 Task: Install shopping and coupon extensions for finding deals and discounts.
Action: Mouse moved to (1382, 37)
Screenshot: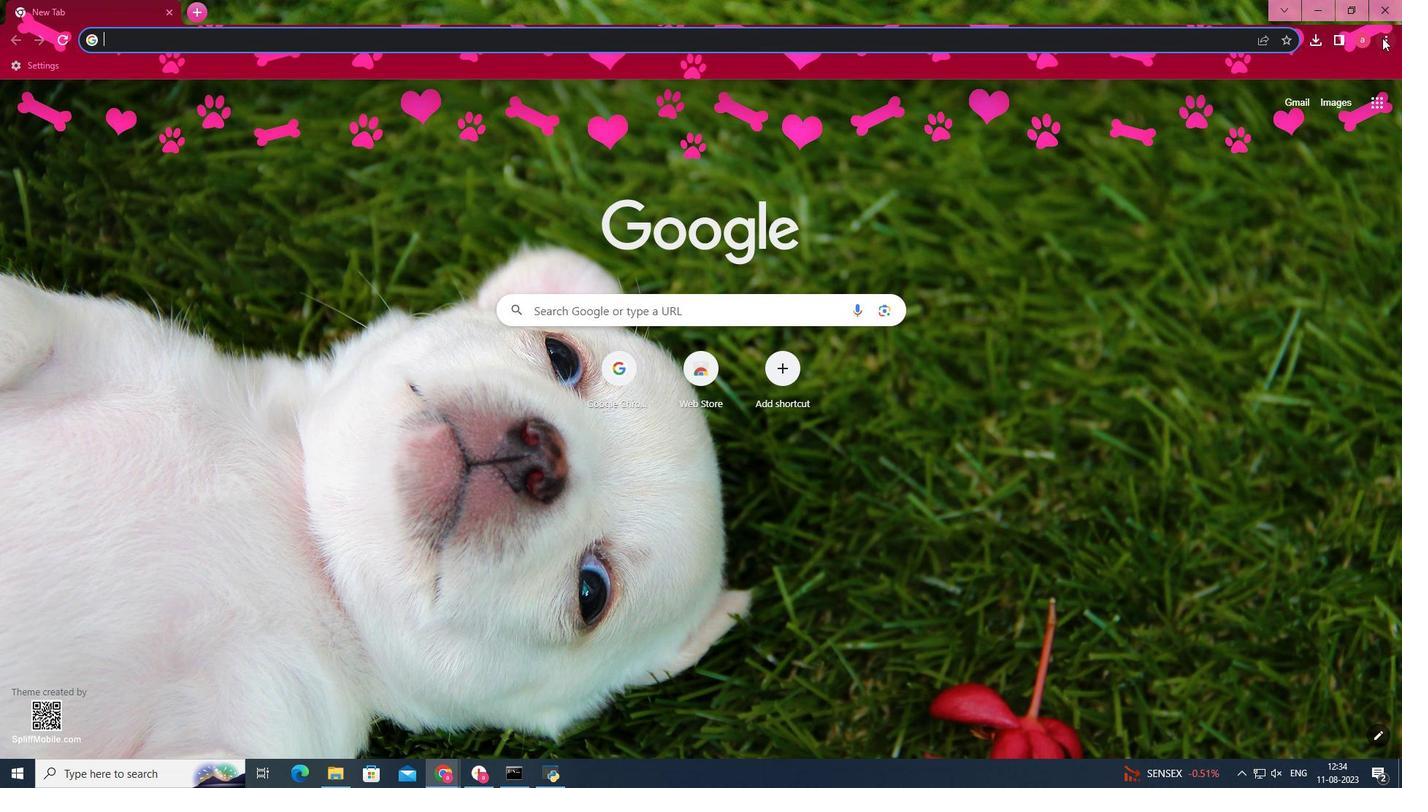 
Action: Mouse pressed left at (1382, 37)
Screenshot: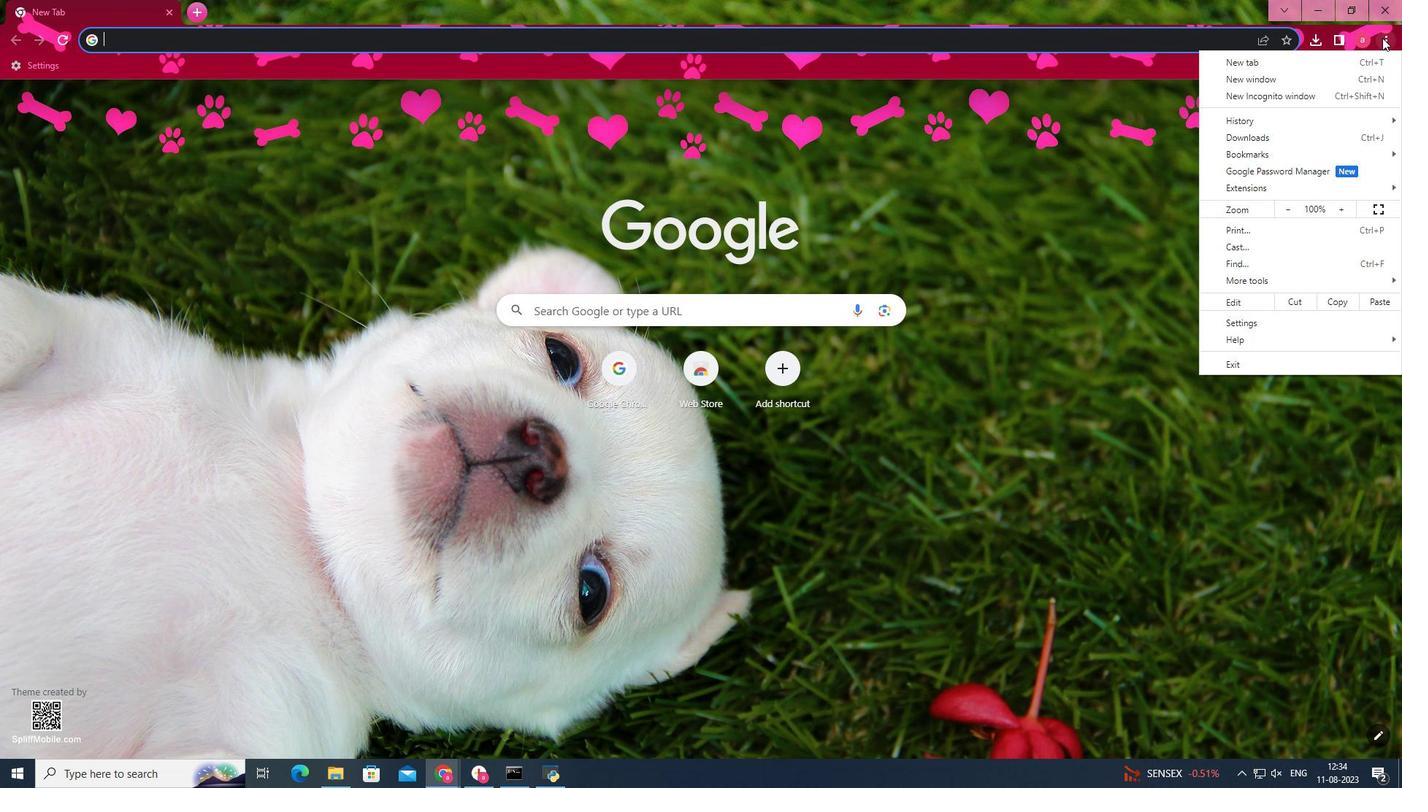 
Action: Mouse moved to (1243, 326)
Screenshot: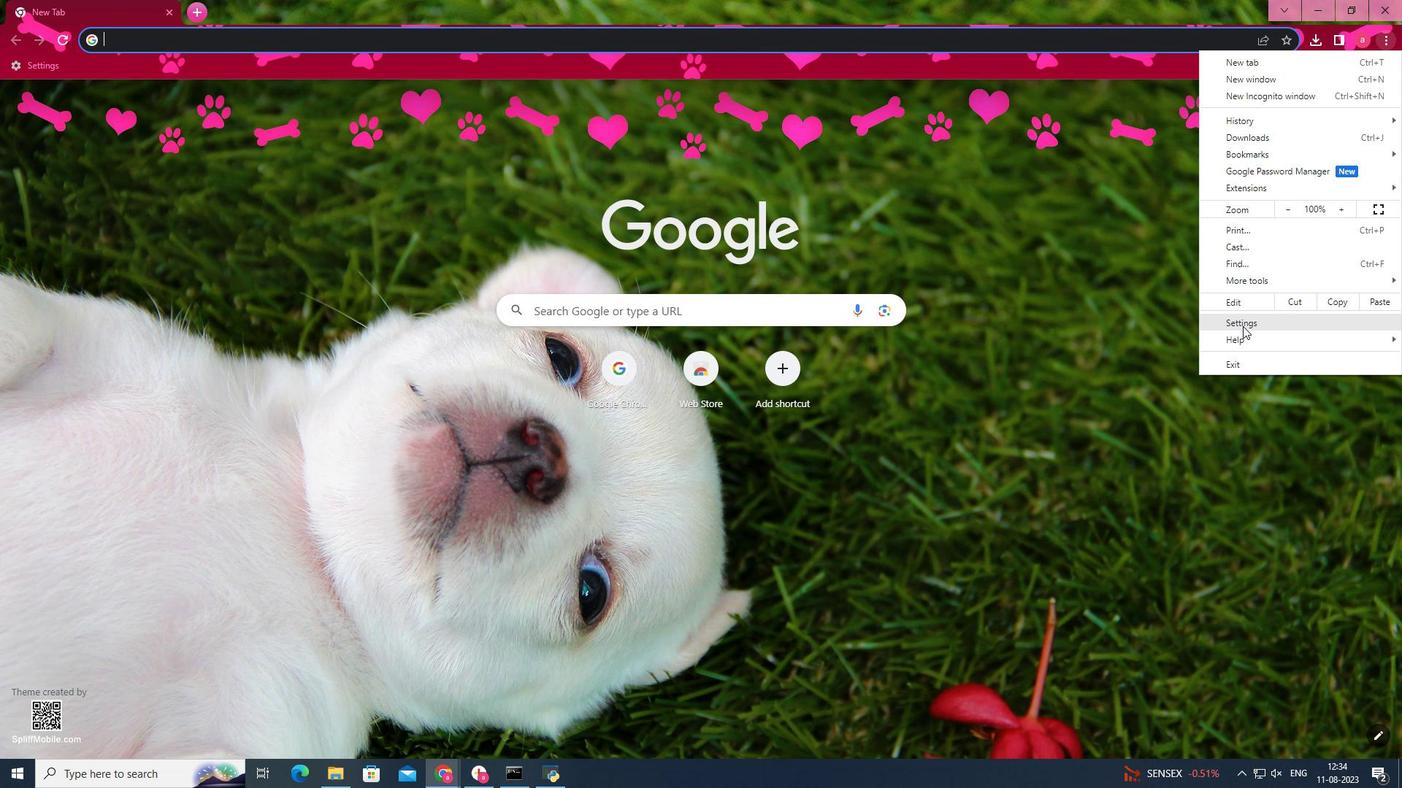 
Action: Mouse pressed left at (1243, 326)
Screenshot: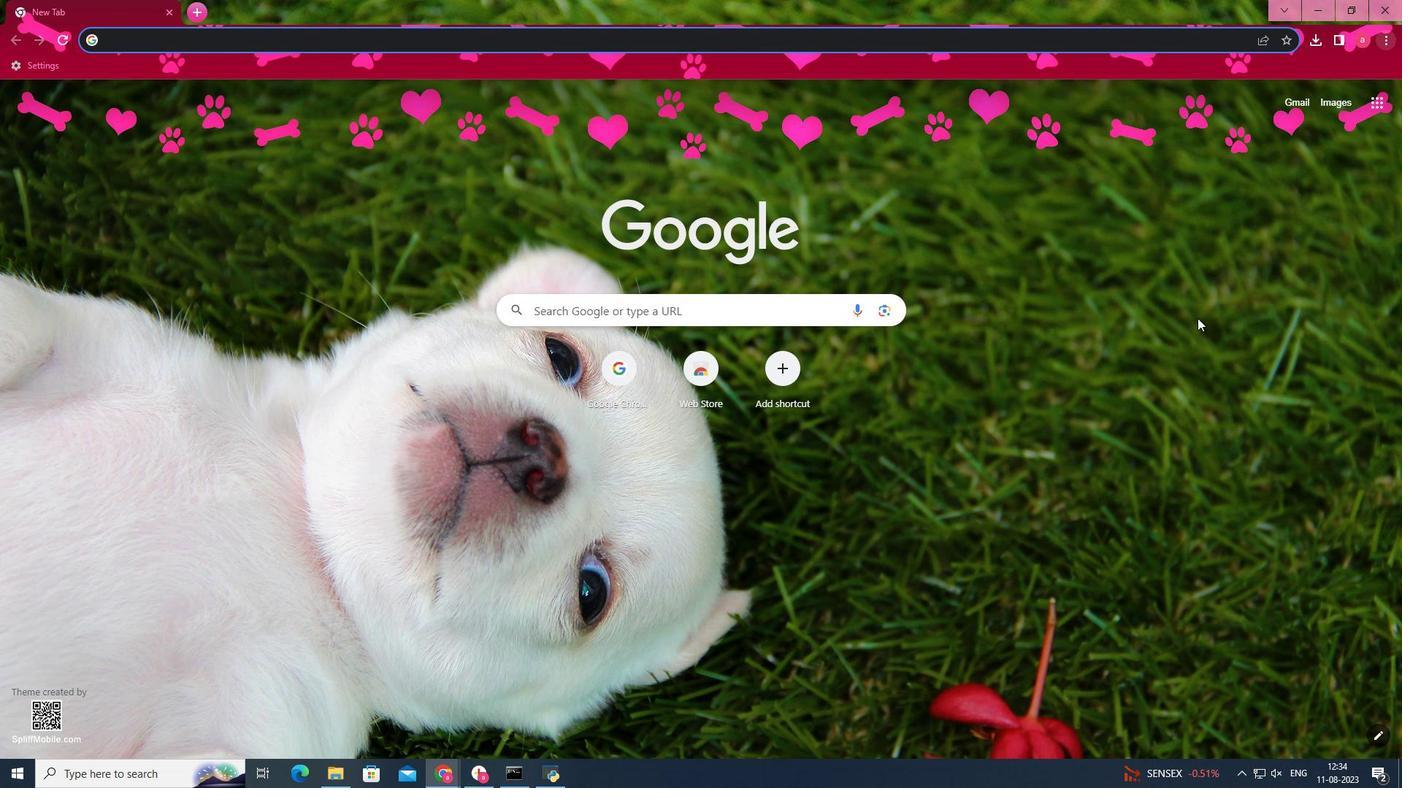 
Action: Mouse moved to (65, 525)
Screenshot: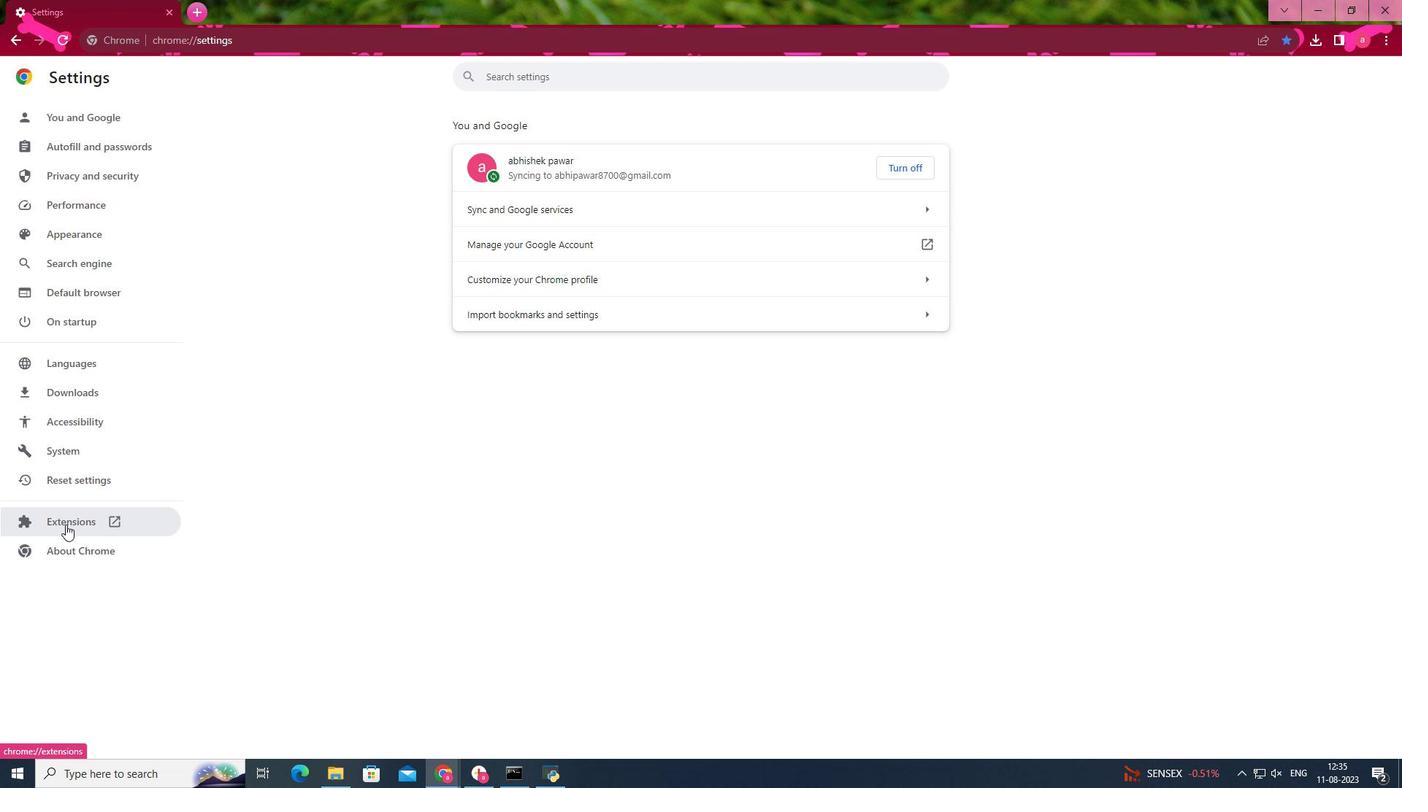 
Action: Mouse pressed left at (65, 525)
Screenshot: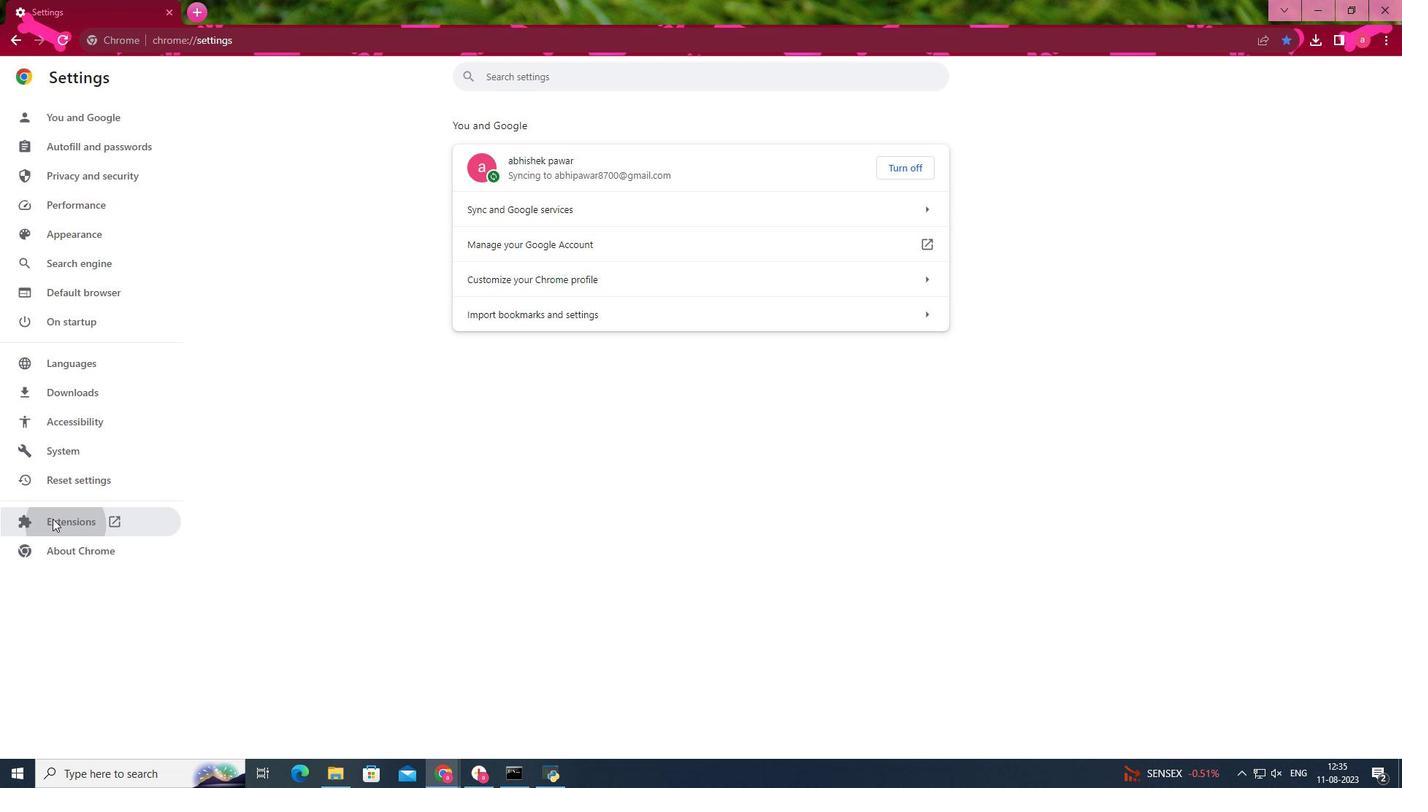 
Action: Mouse moved to (35, 79)
Screenshot: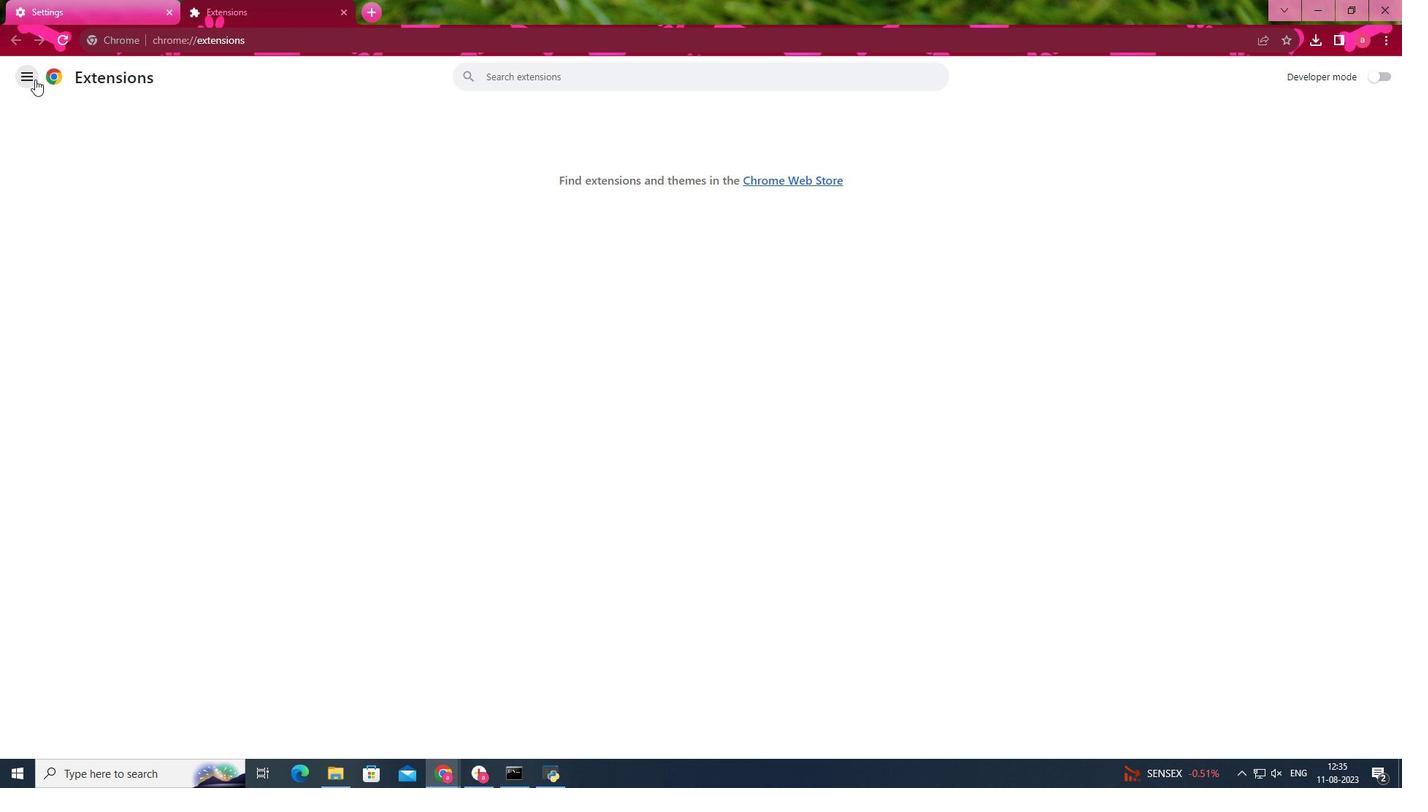 
Action: Mouse pressed left at (35, 79)
Screenshot: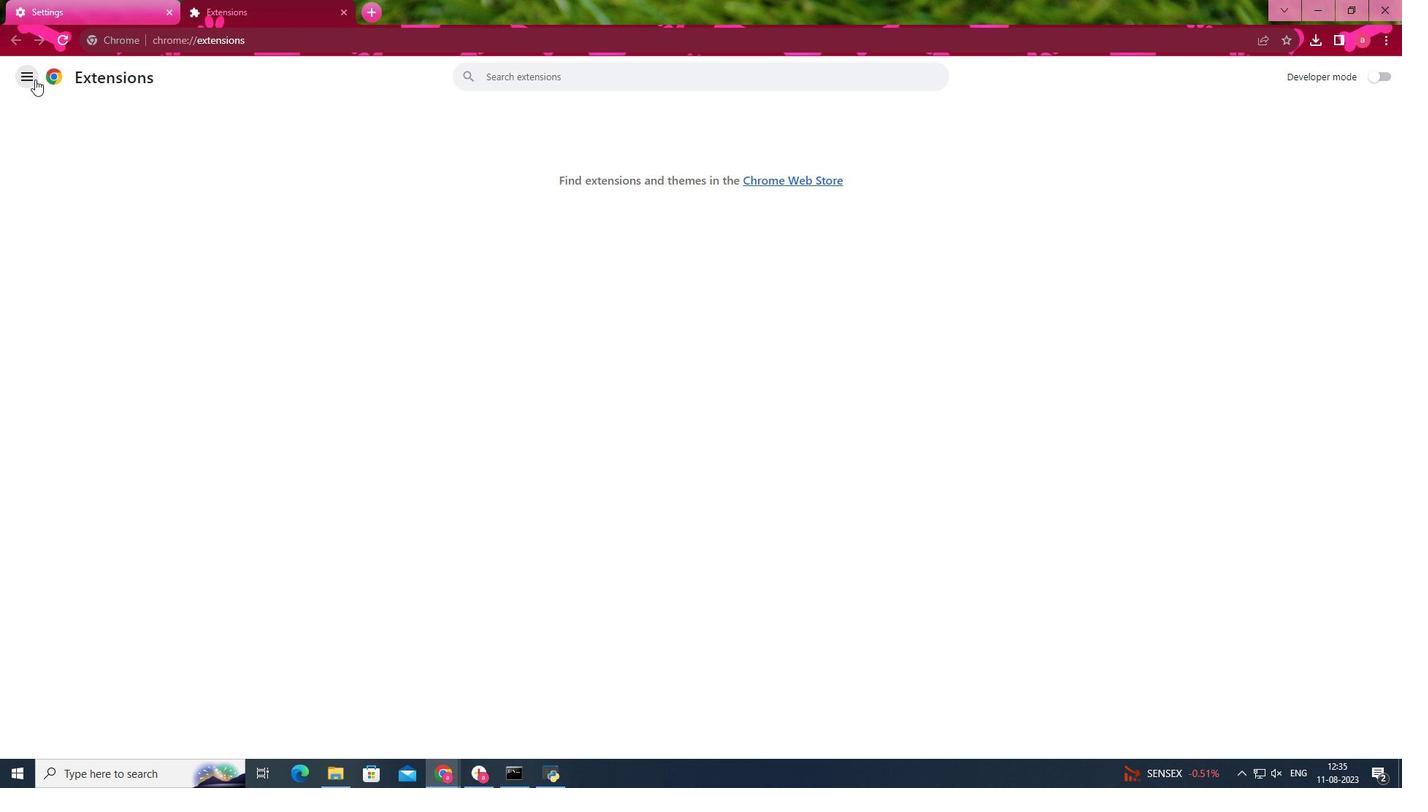 
Action: Mouse moved to (95, 744)
Screenshot: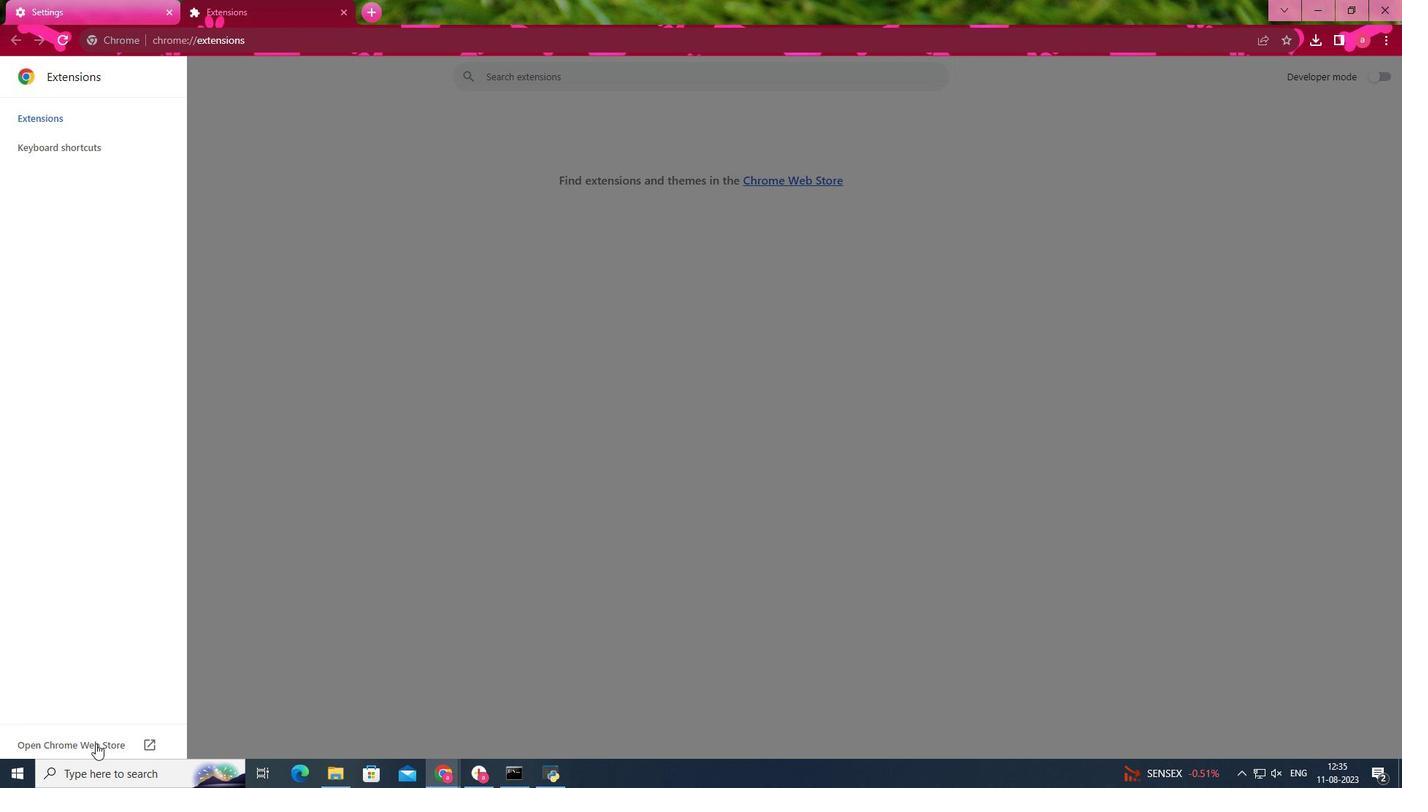 
Action: Mouse pressed left at (95, 744)
Screenshot: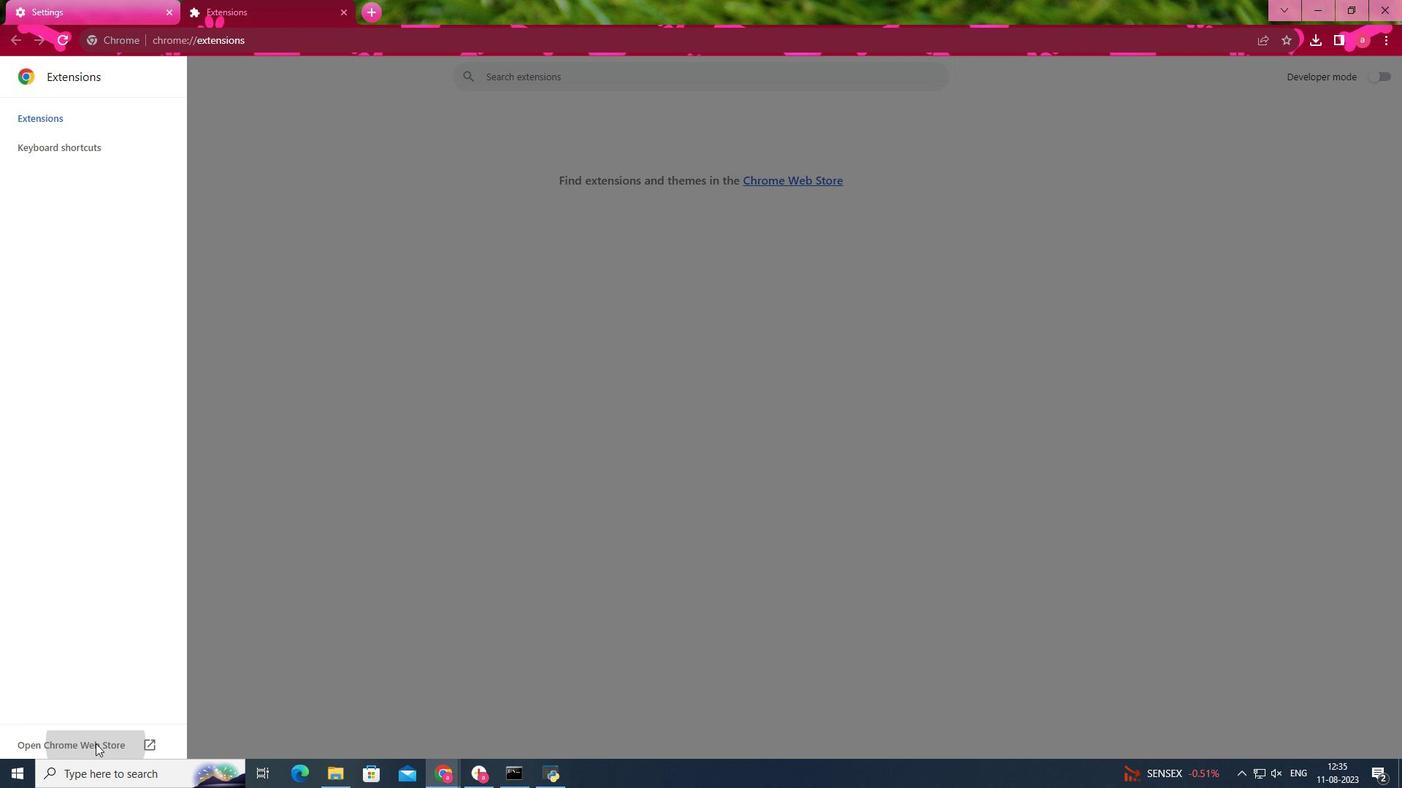 
Action: Mouse moved to (308, 126)
Screenshot: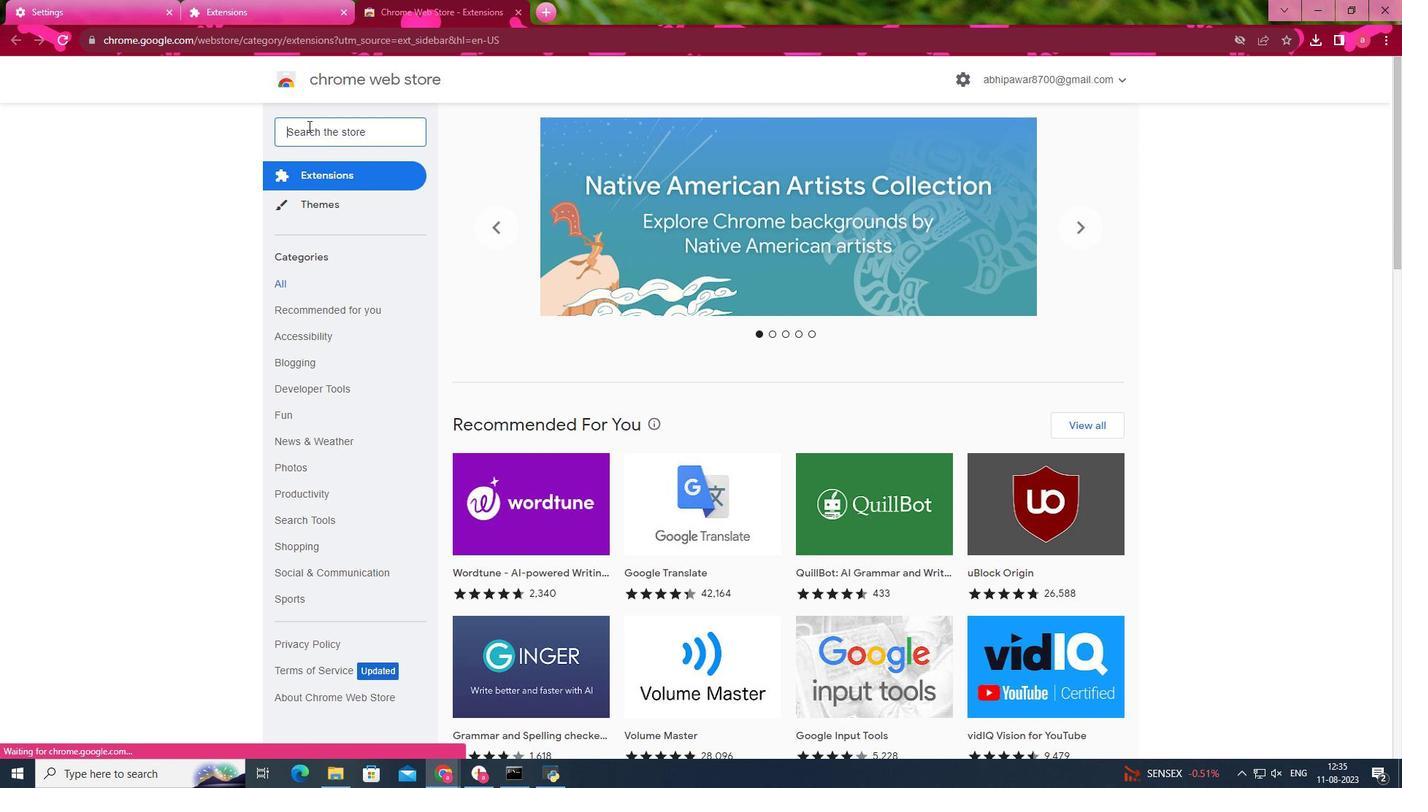 
Action: Mouse pressed left at (308, 126)
Screenshot: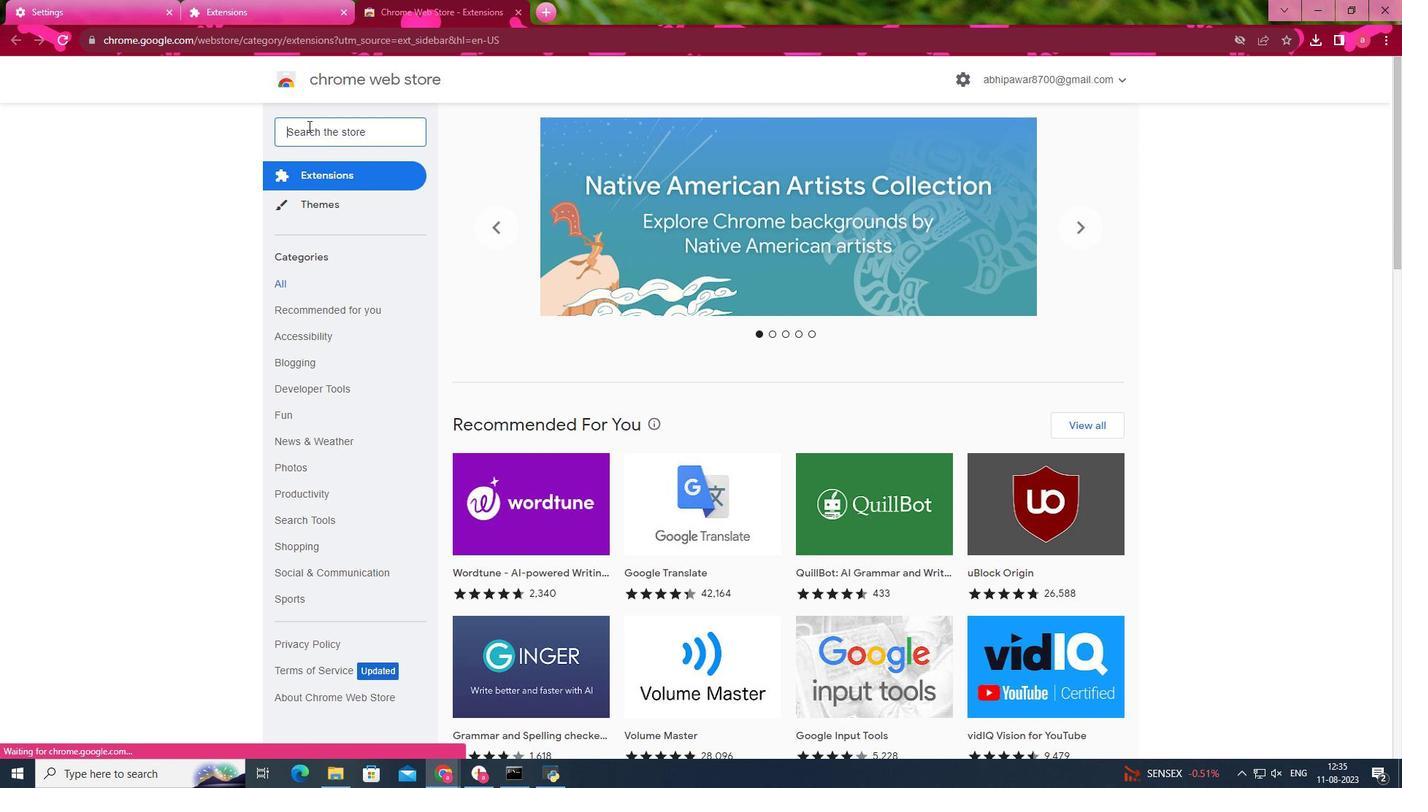 
Action: Mouse moved to (304, 127)
Screenshot: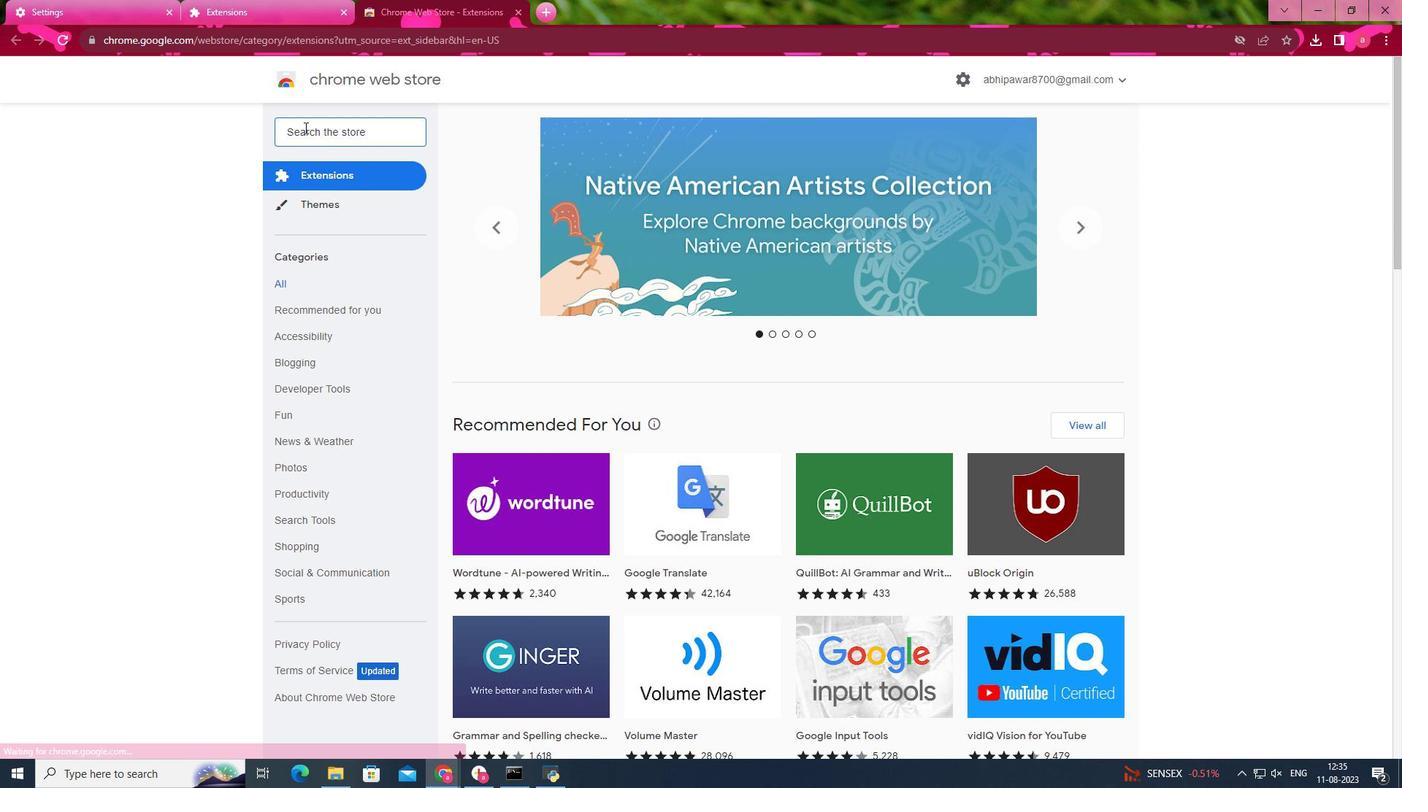 
Action: Key pressed shopping<Key.space>and<Key.space>coupon<Key.enter>
Screenshot: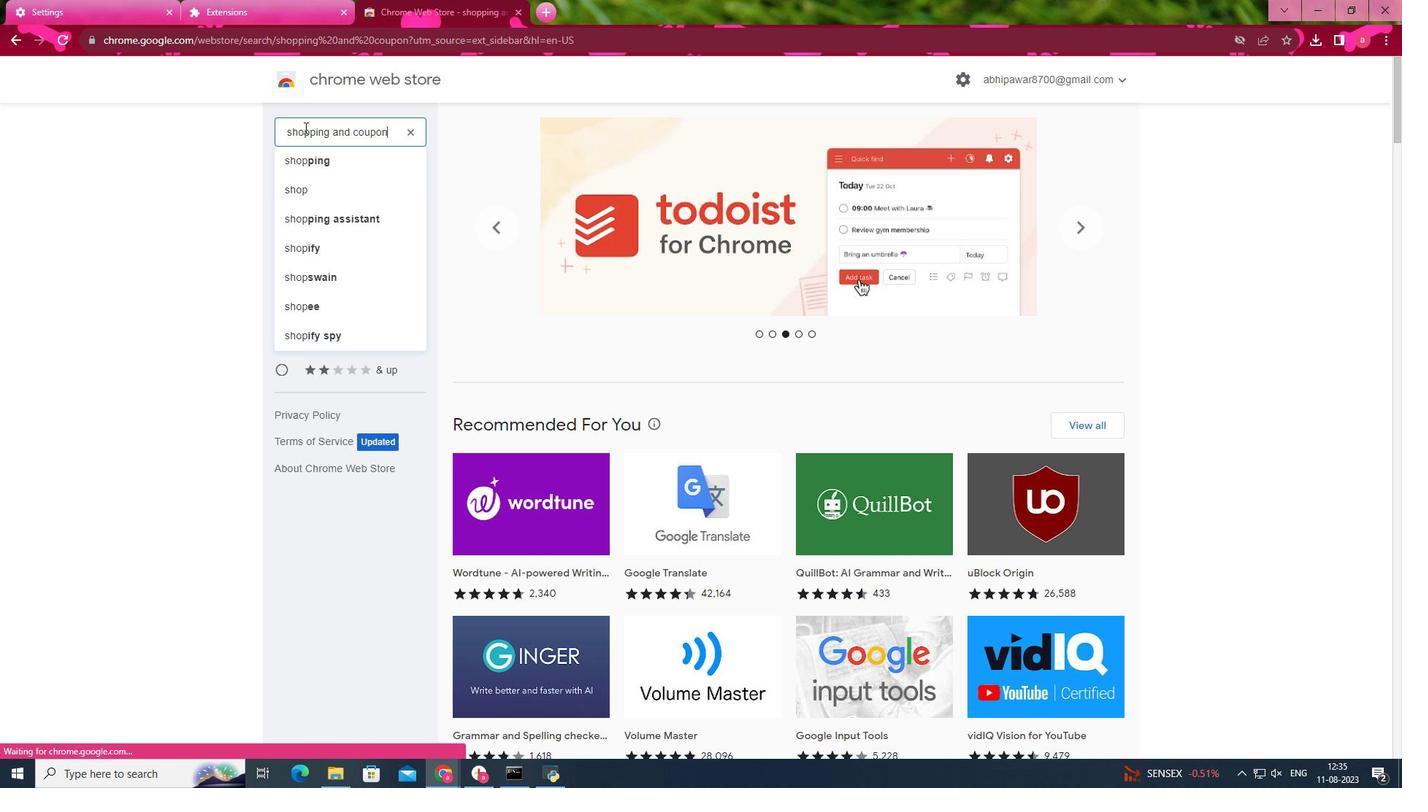 
Action: Mouse moved to (310, 164)
Screenshot: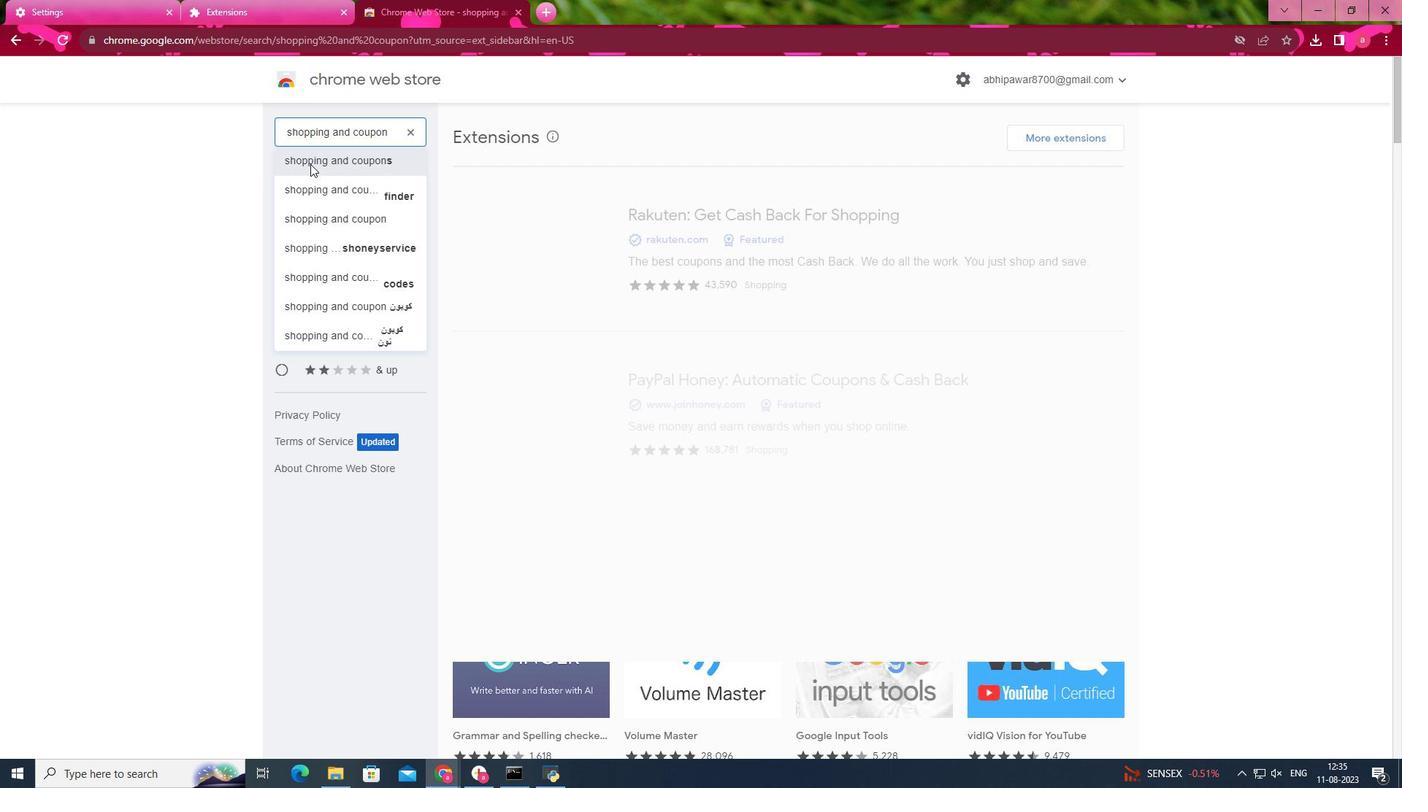 
Action: Mouse pressed left at (310, 164)
Screenshot: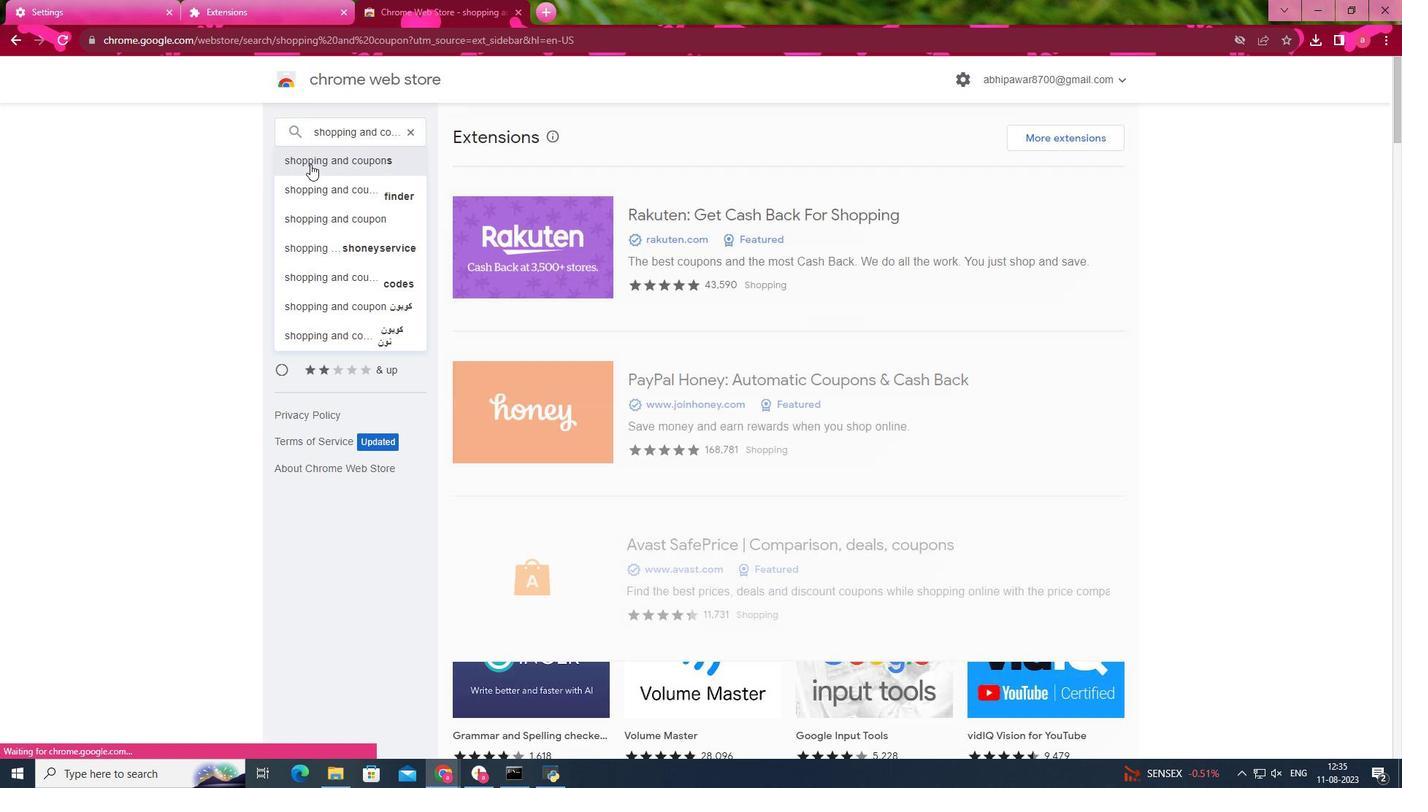 
Action: Mouse moved to (672, 234)
Screenshot: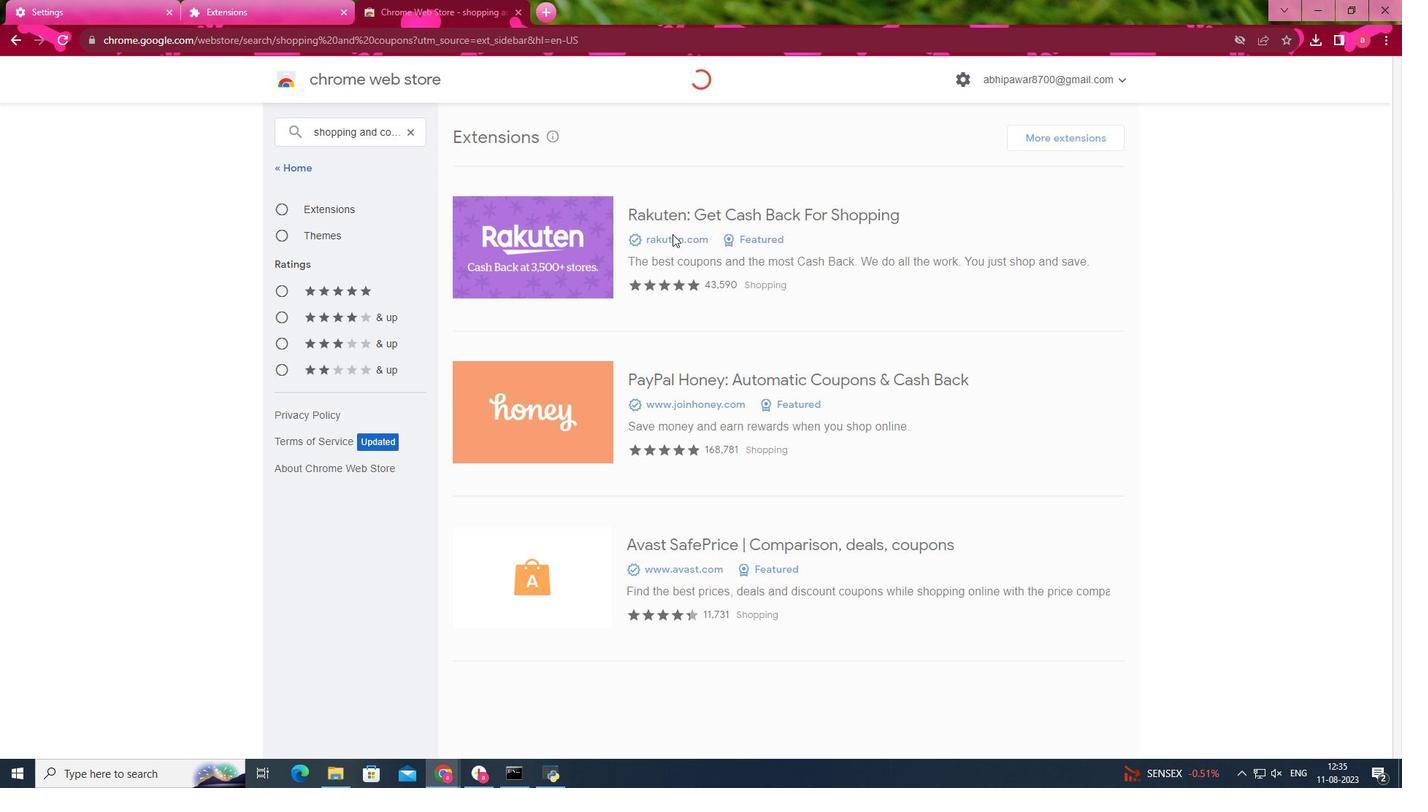 
Action: Mouse pressed left at (672, 234)
Screenshot: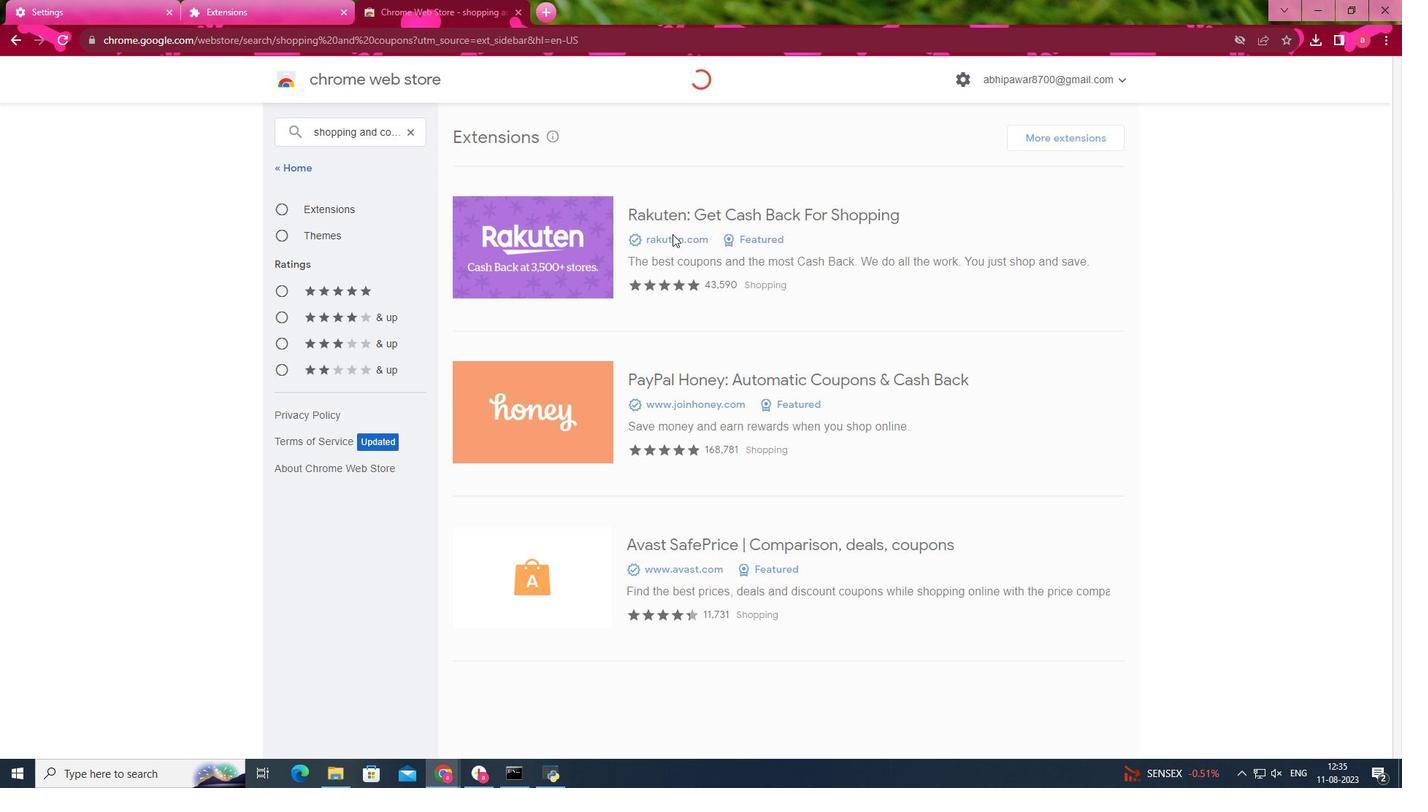 
Action: Mouse pressed left at (672, 234)
Screenshot: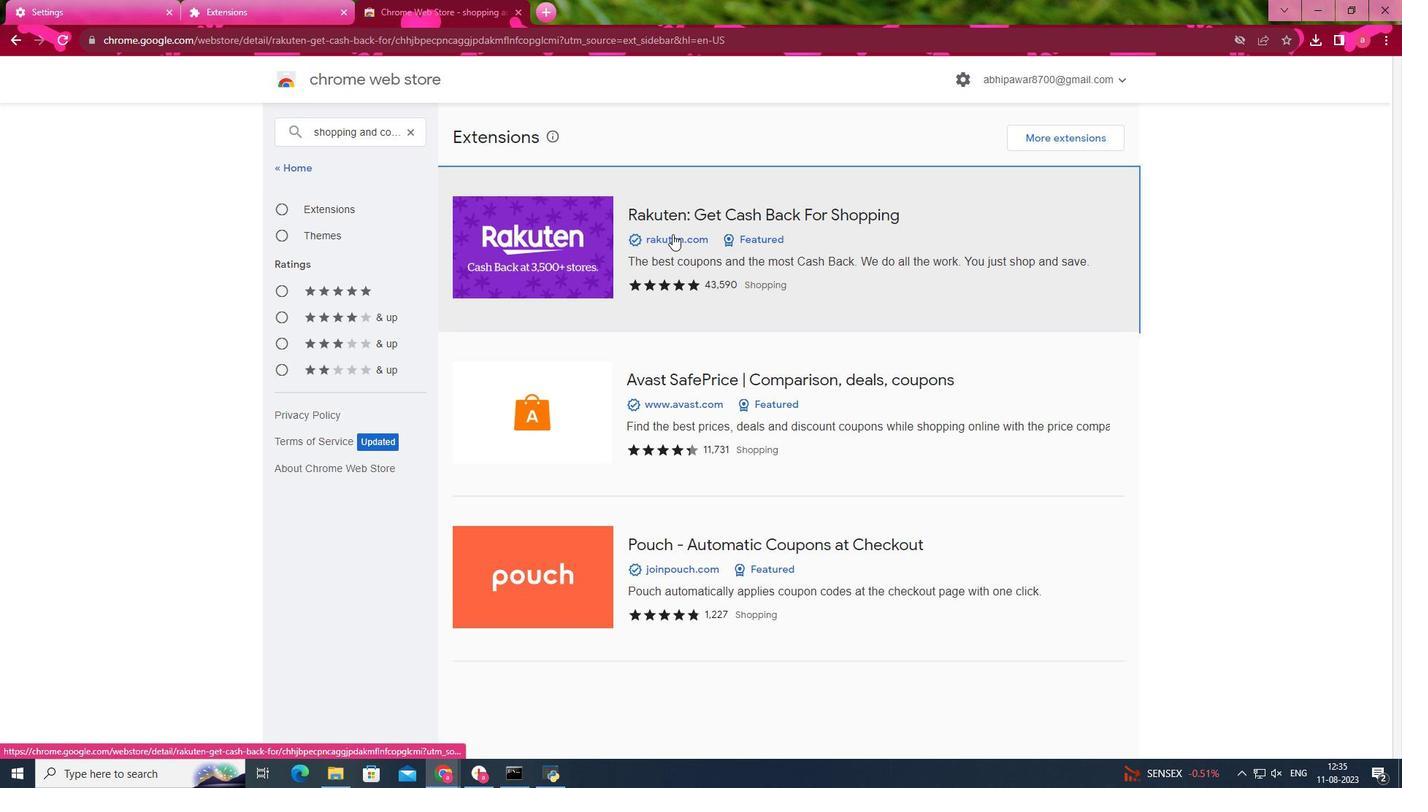 
Action: Mouse moved to (1011, 195)
Screenshot: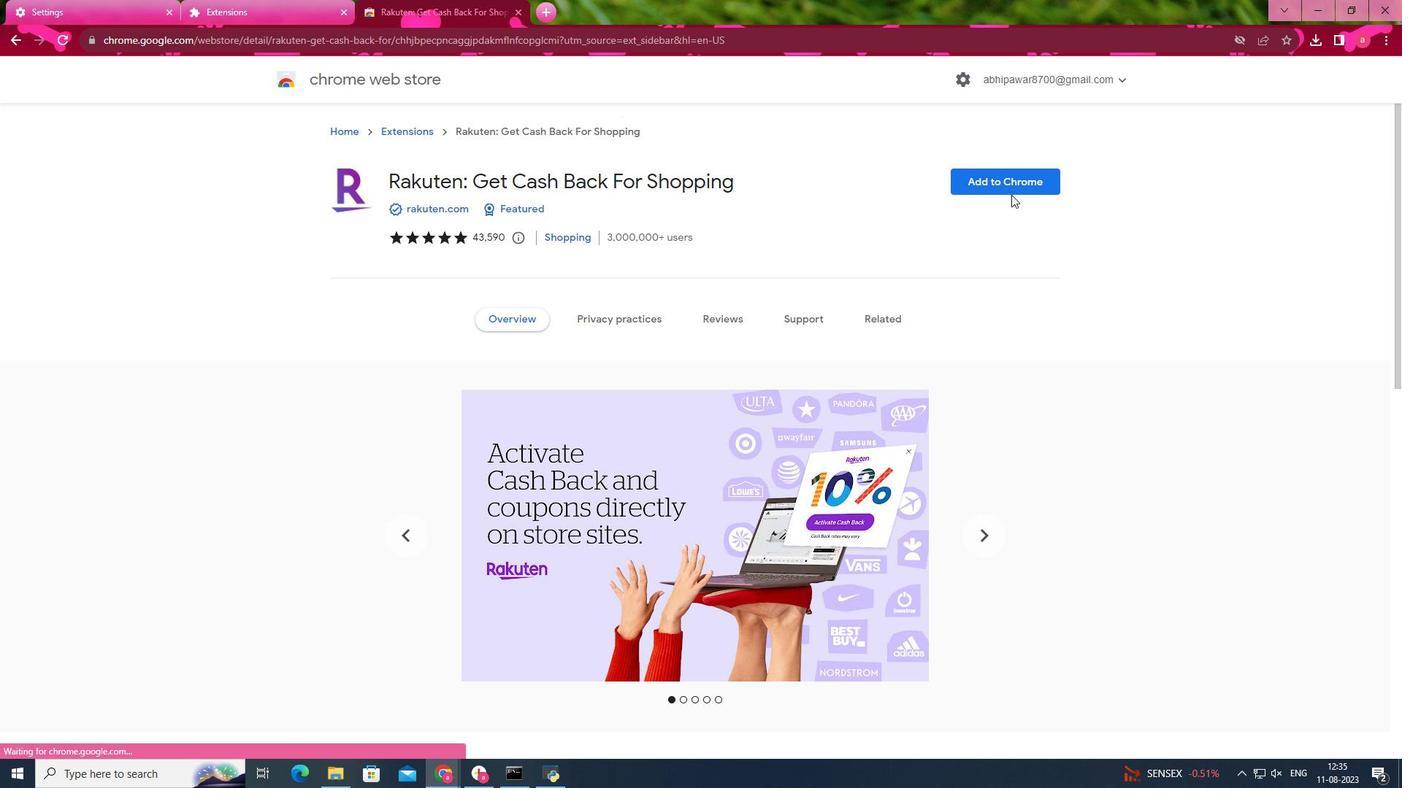 
Action: Mouse pressed left at (1011, 195)
Screenshot: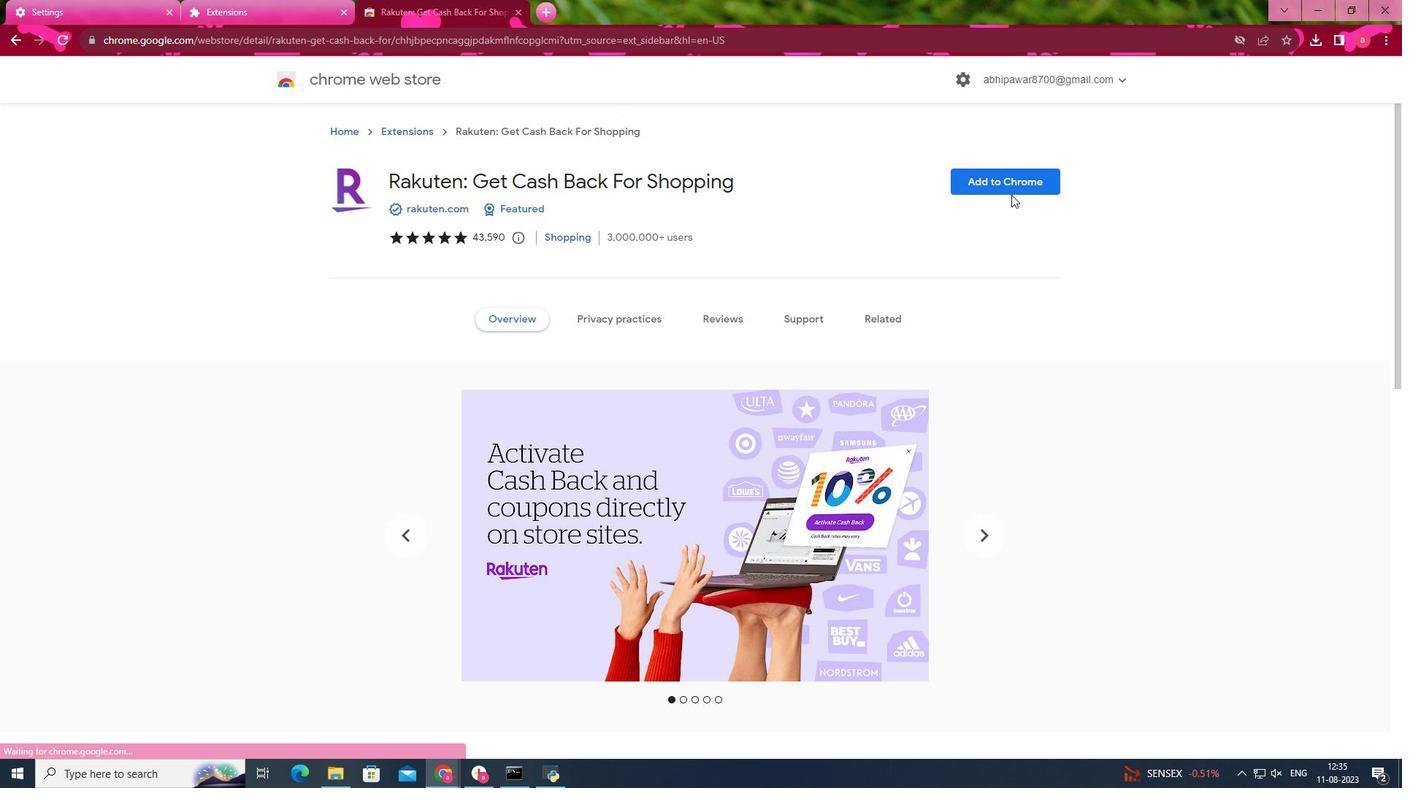 
Action: Mouse moved to (987, 173)
Screenshot: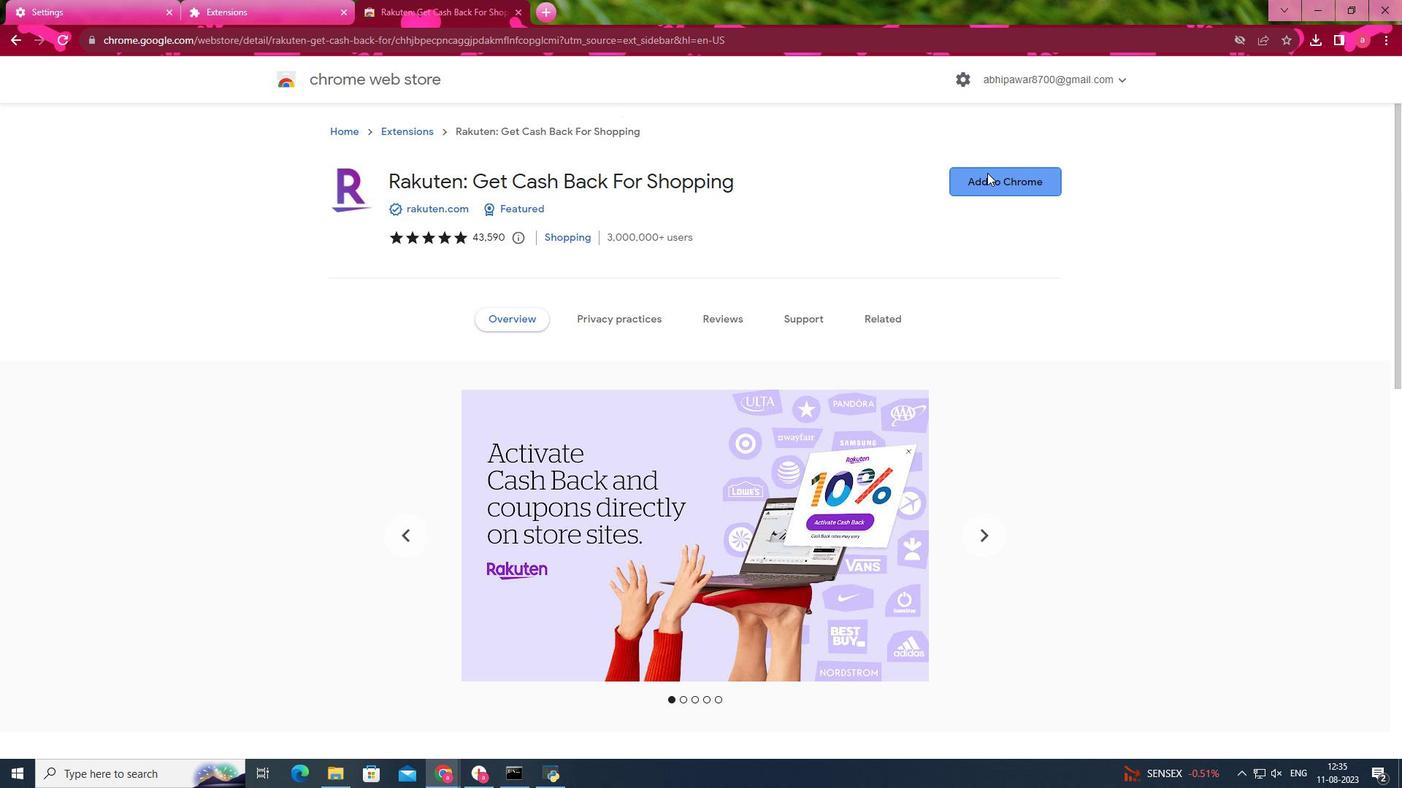 
Action: Mouse pressed left at (987, 173)
Screenshot: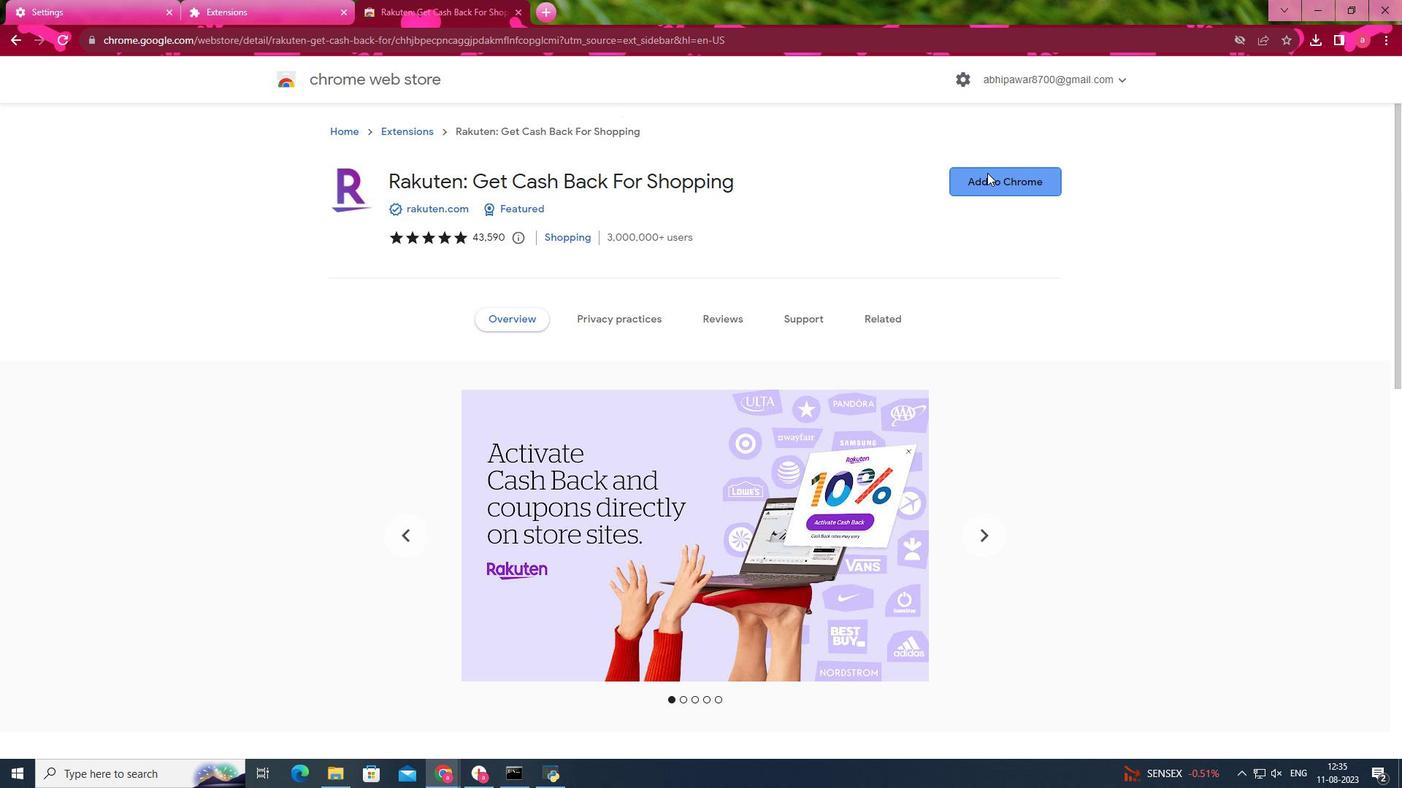 
Action: Mouse moved to (737, 169)
Screenshot: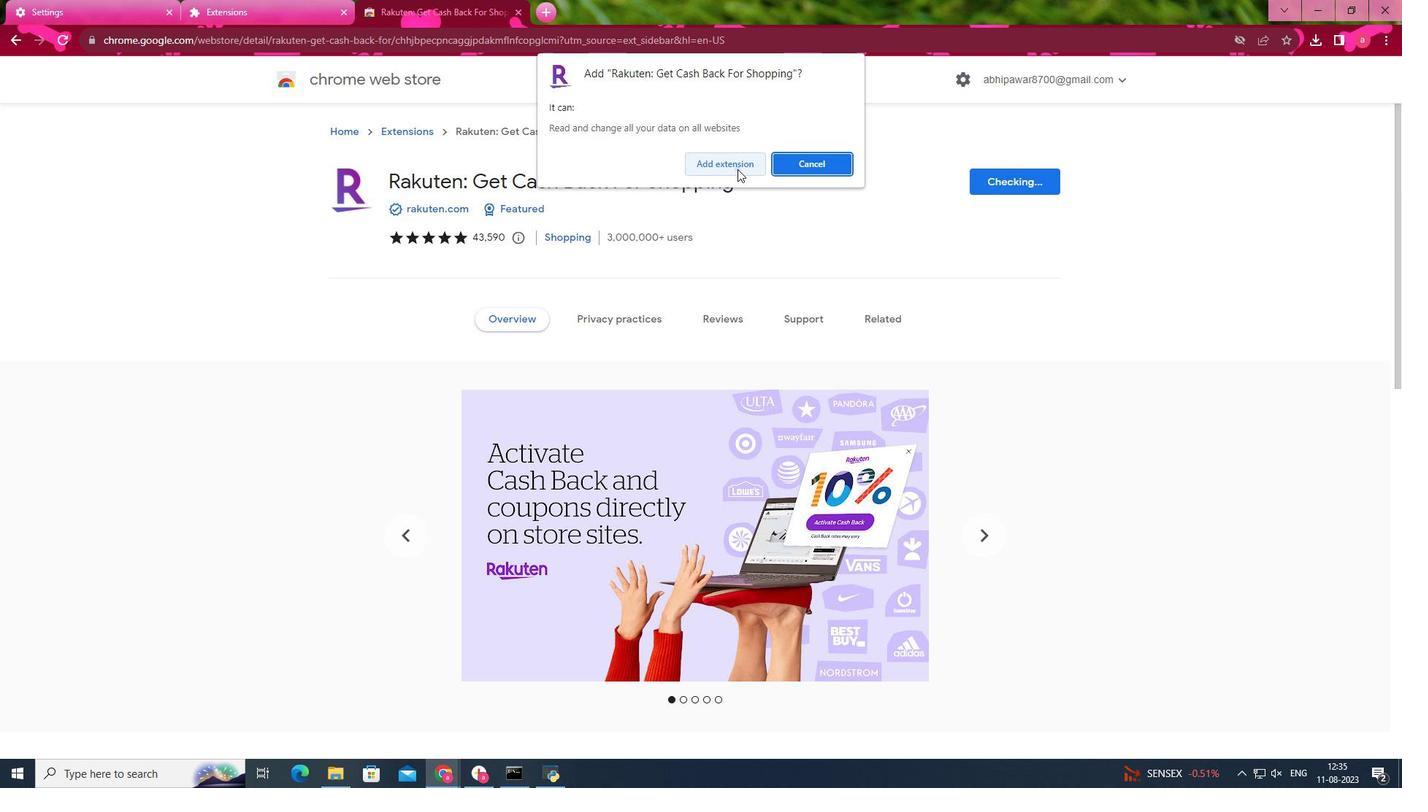 
Action: Mouse pressed left at (737, 169)
Screenshot: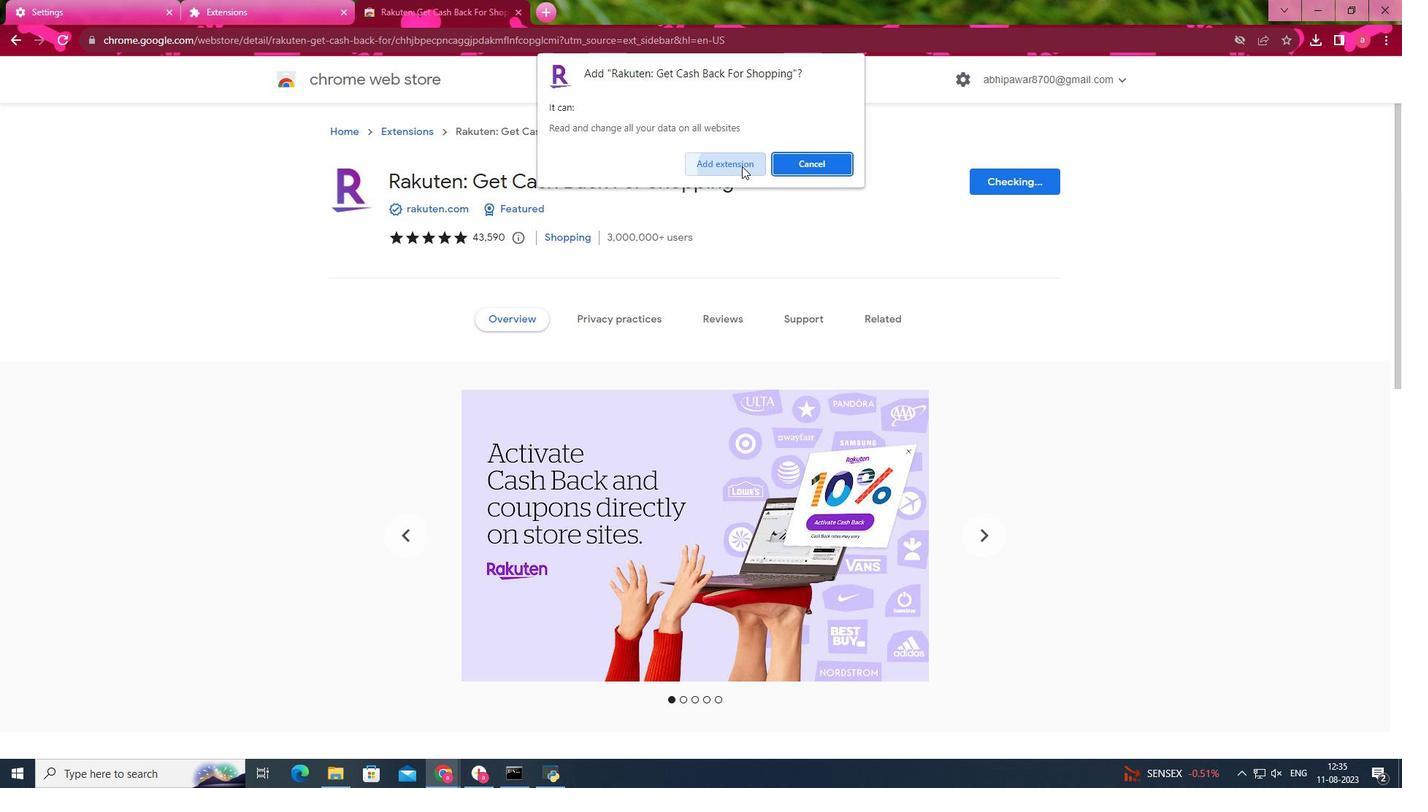 
Action: Mouse moved to (1283, 33)
Screenshot: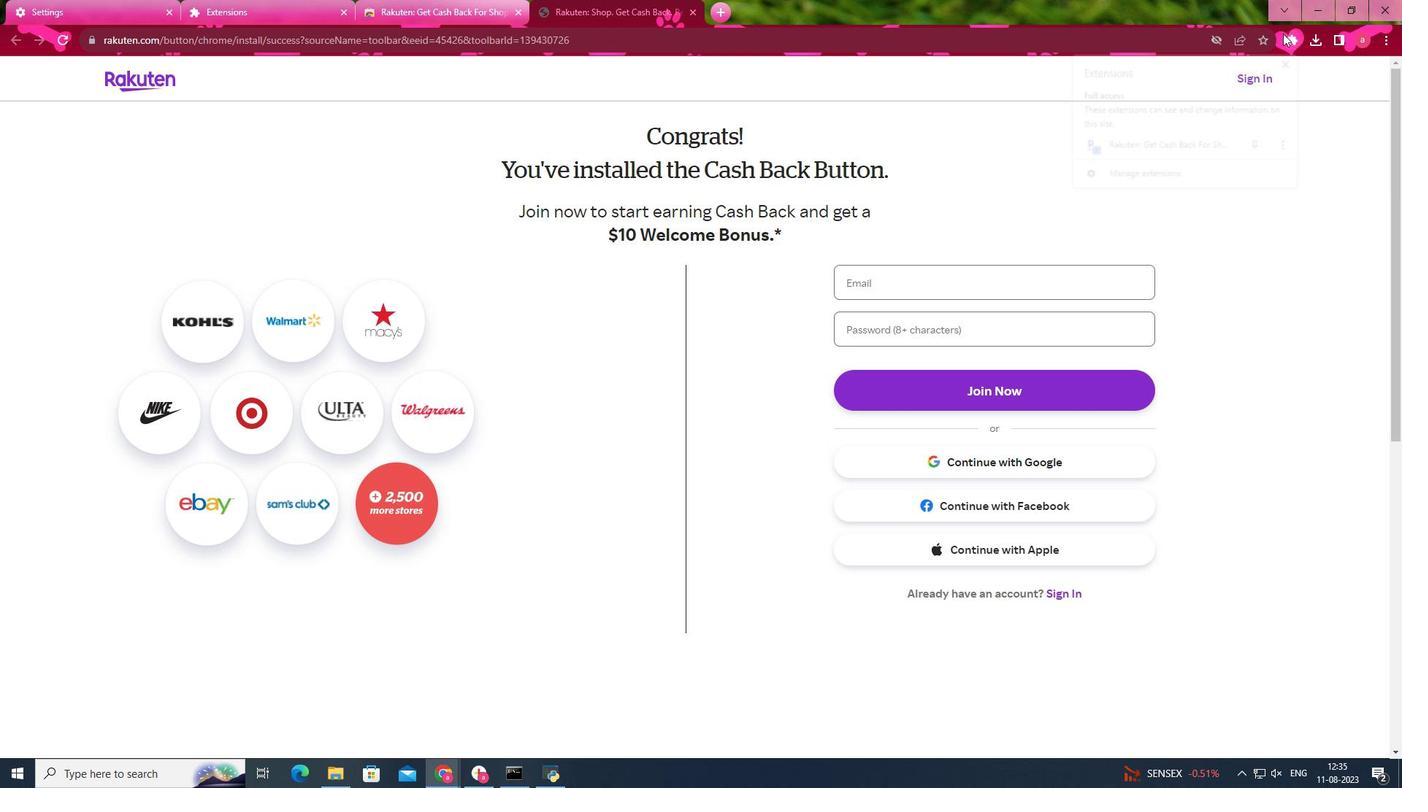 
Action: Mouse pressed left at (1283, 33)
Screenshot: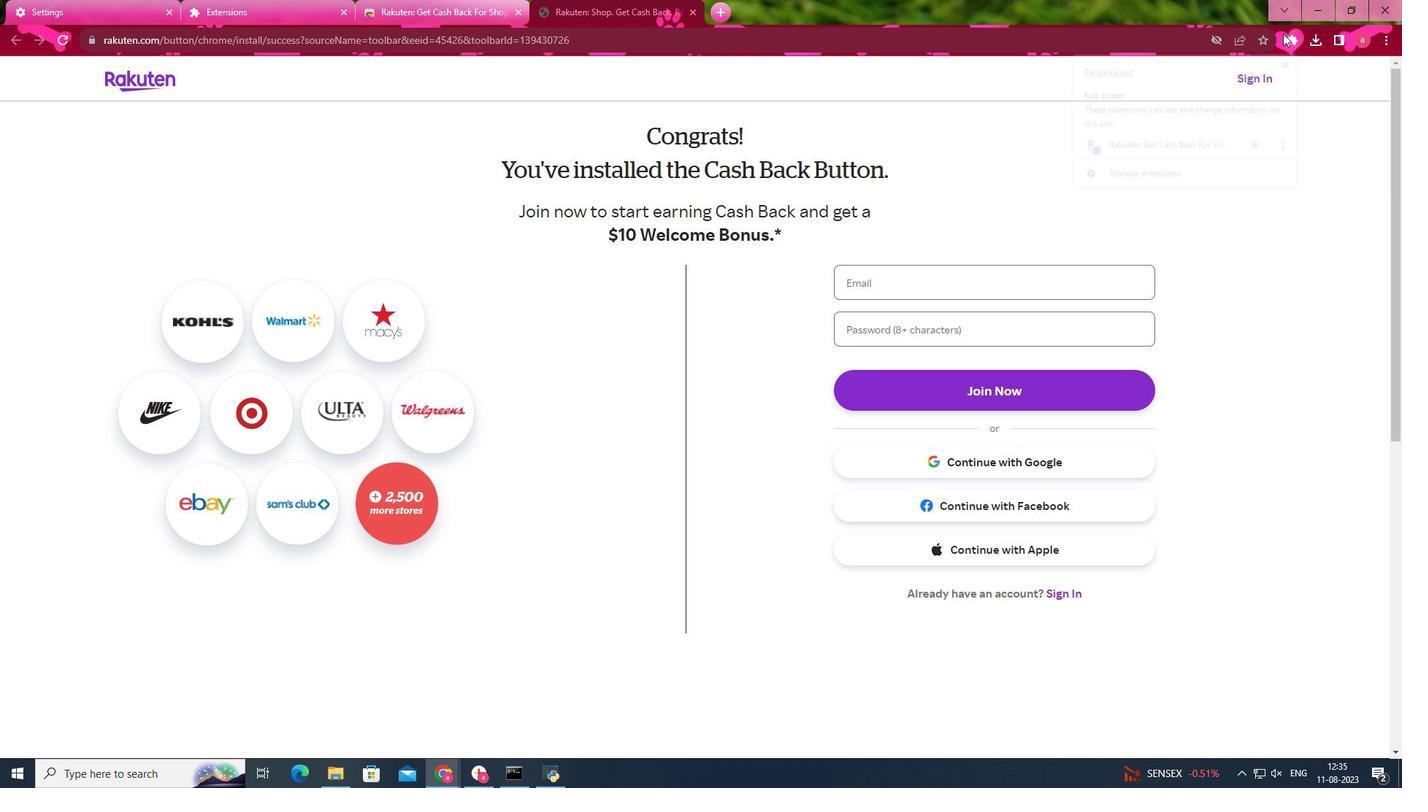 
Action: Mouse moved to (1139, 151)
Screenshot: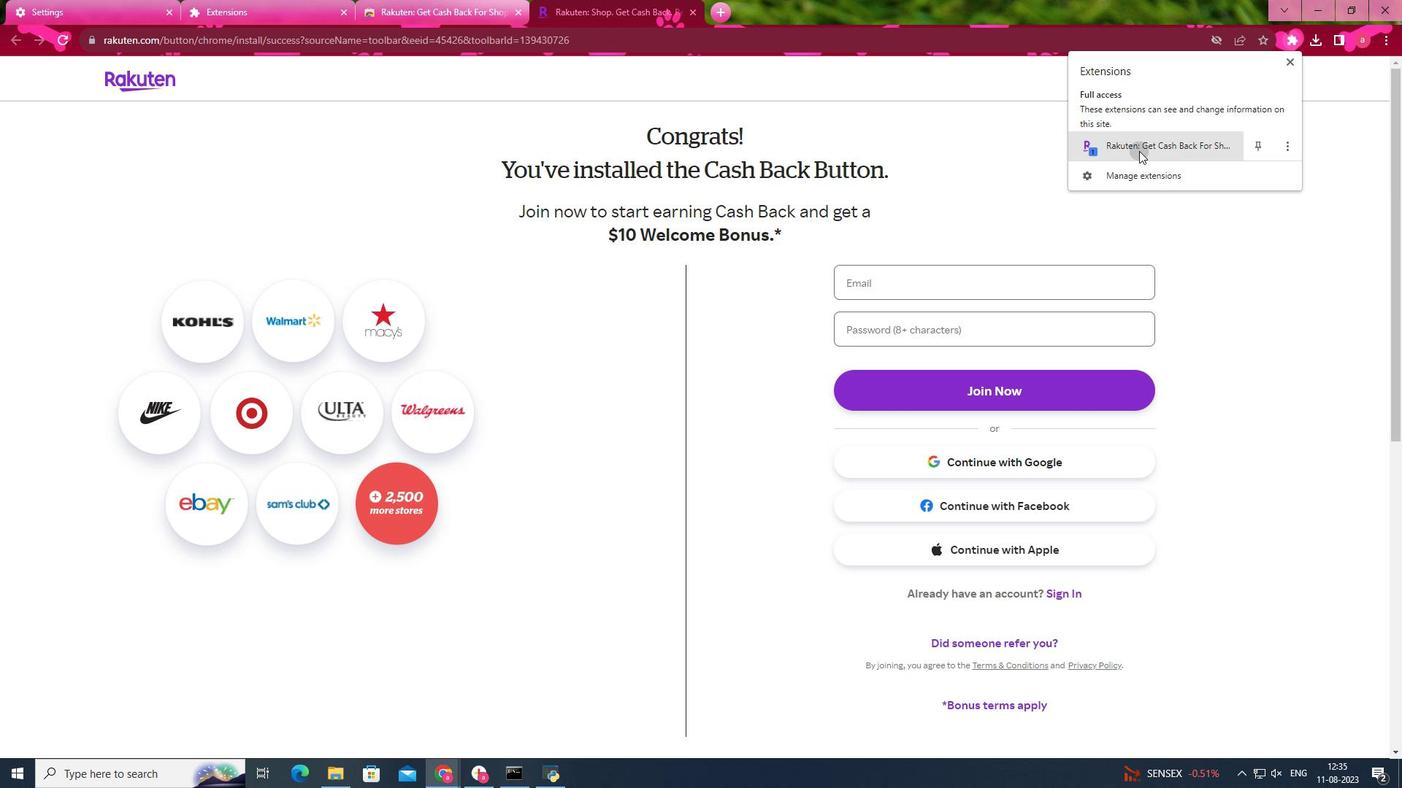 
Action: Mouse pressed left at (1139, 151)
Screenshot: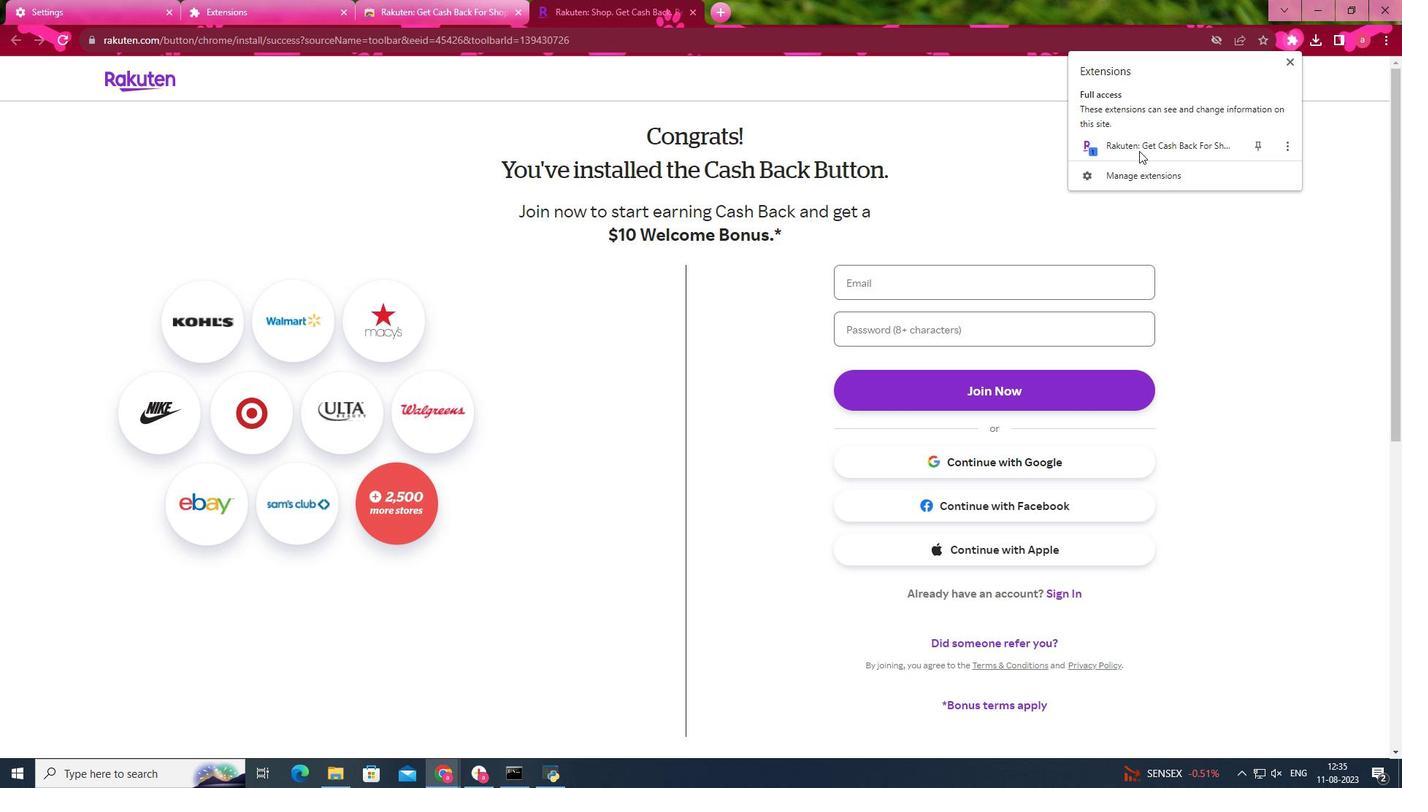 
Action: Mouse moved to (915, 280)
Screenshot: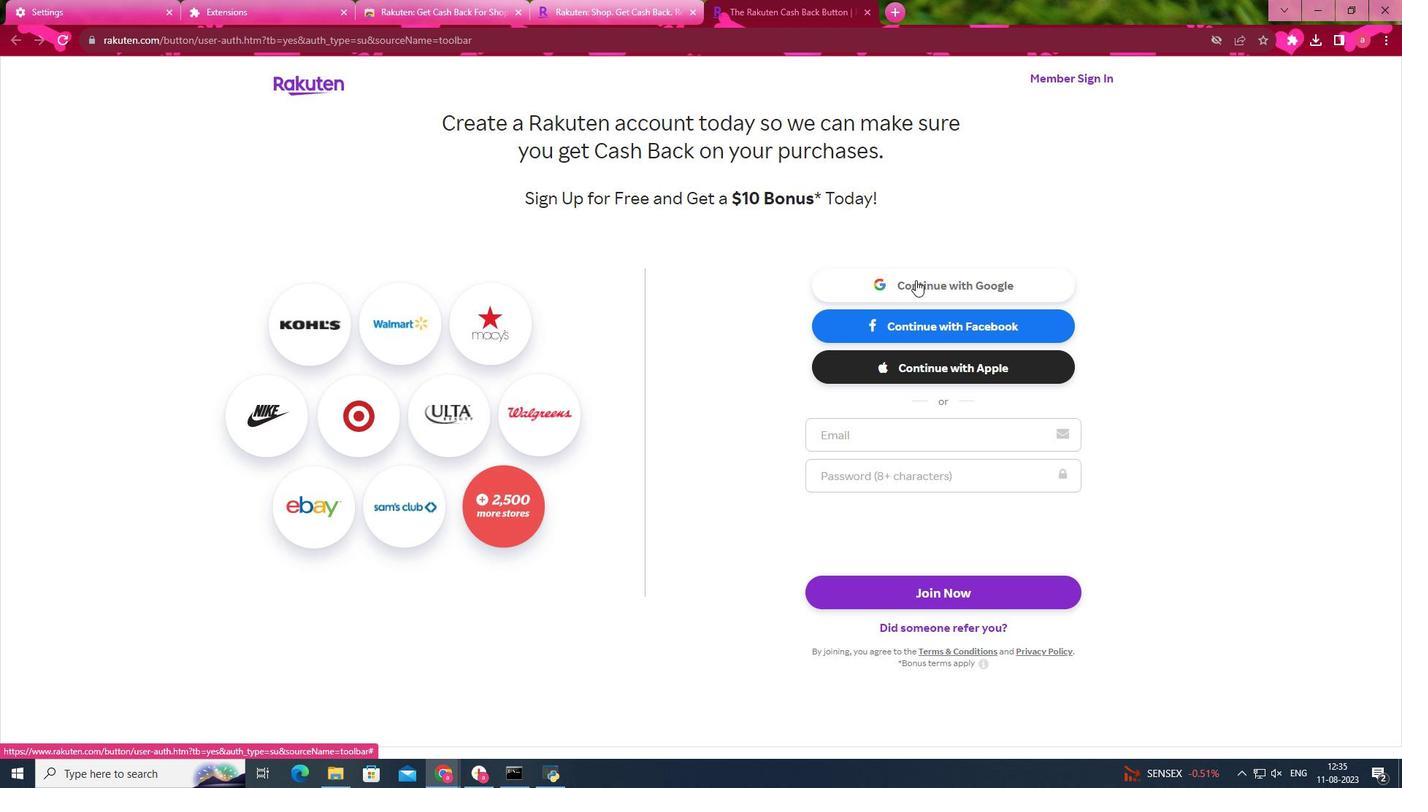 
Action: Mouse pressed left at (915, 280)
Screenshot: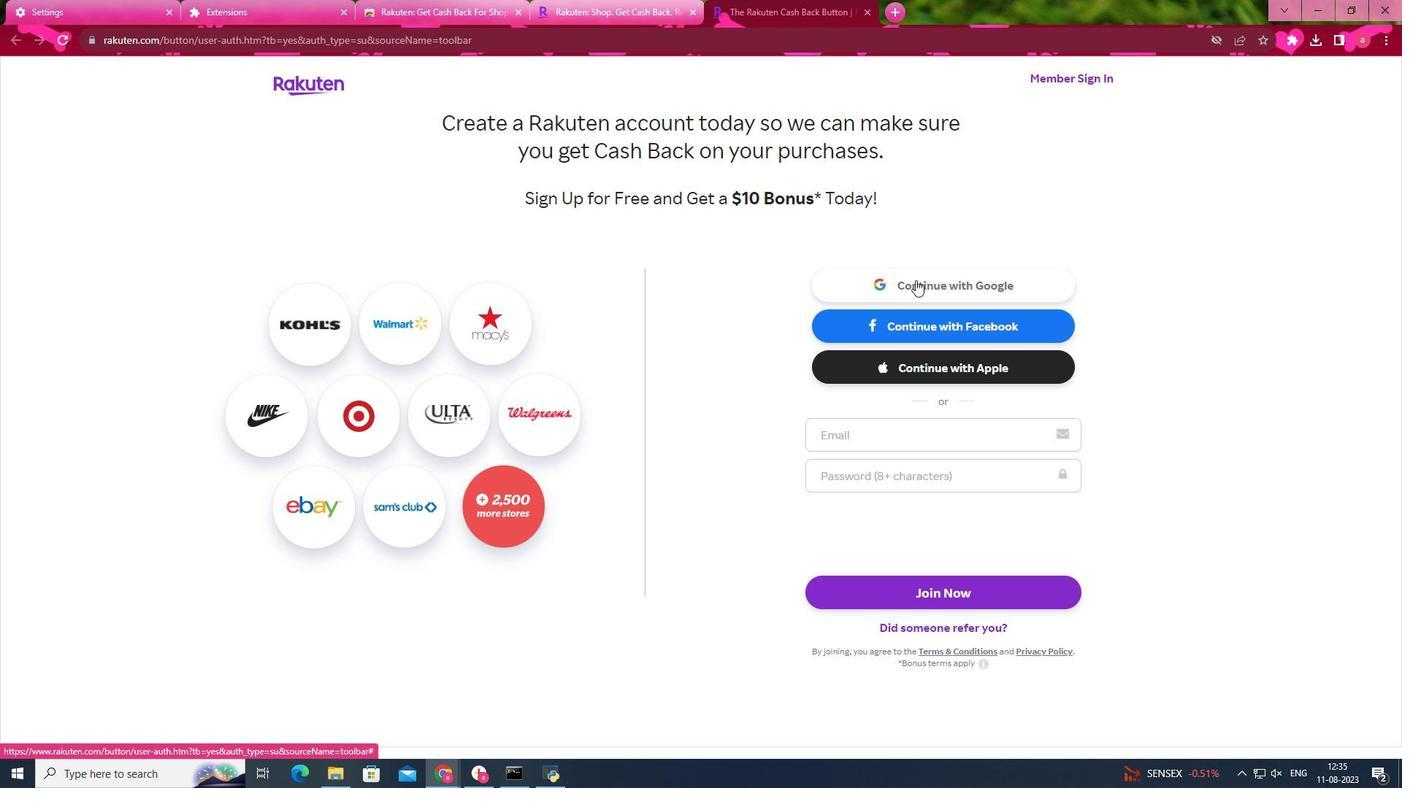 
Action: Mouse moved to (625, 422)
Screenshot: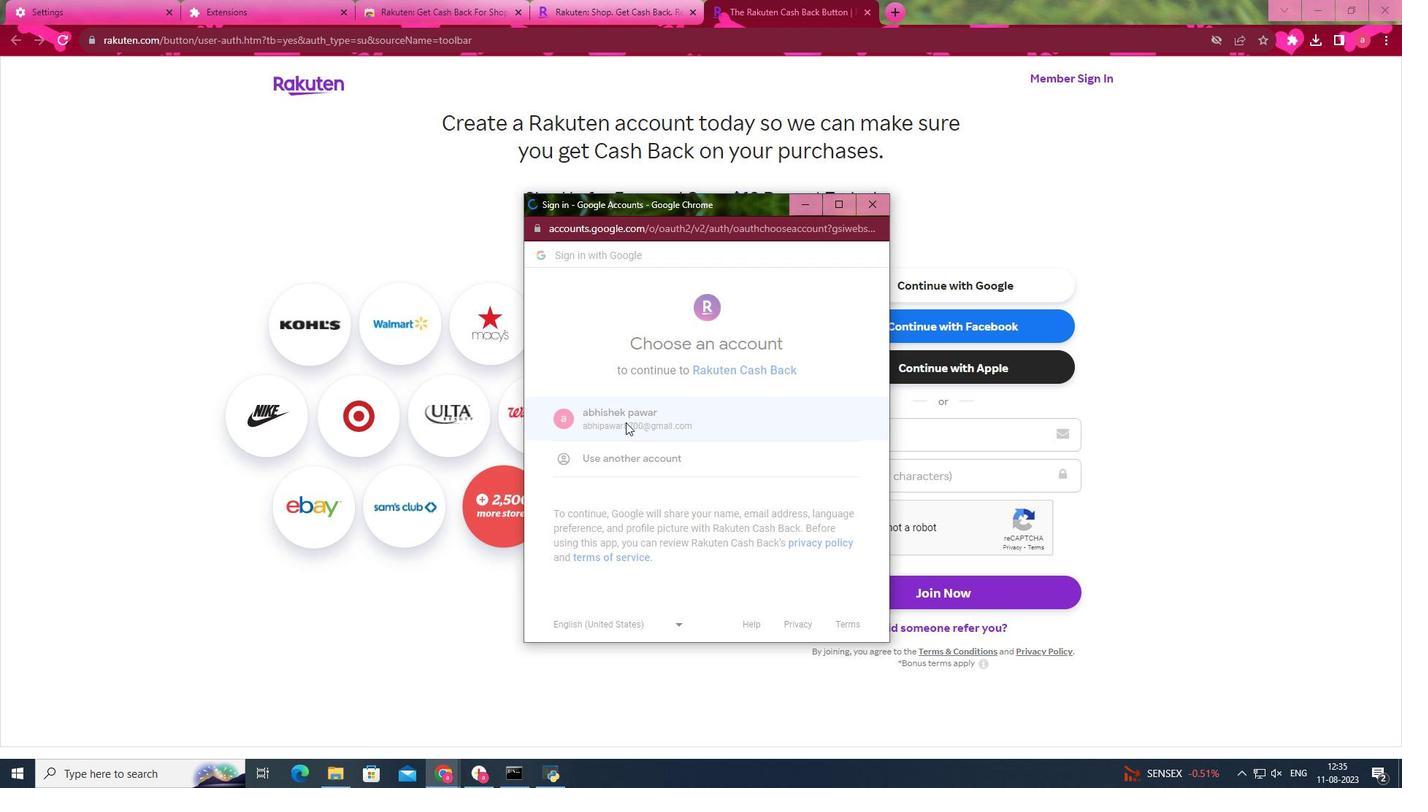 
Action: Mouse pressed left at (625, 422)
Screenshot: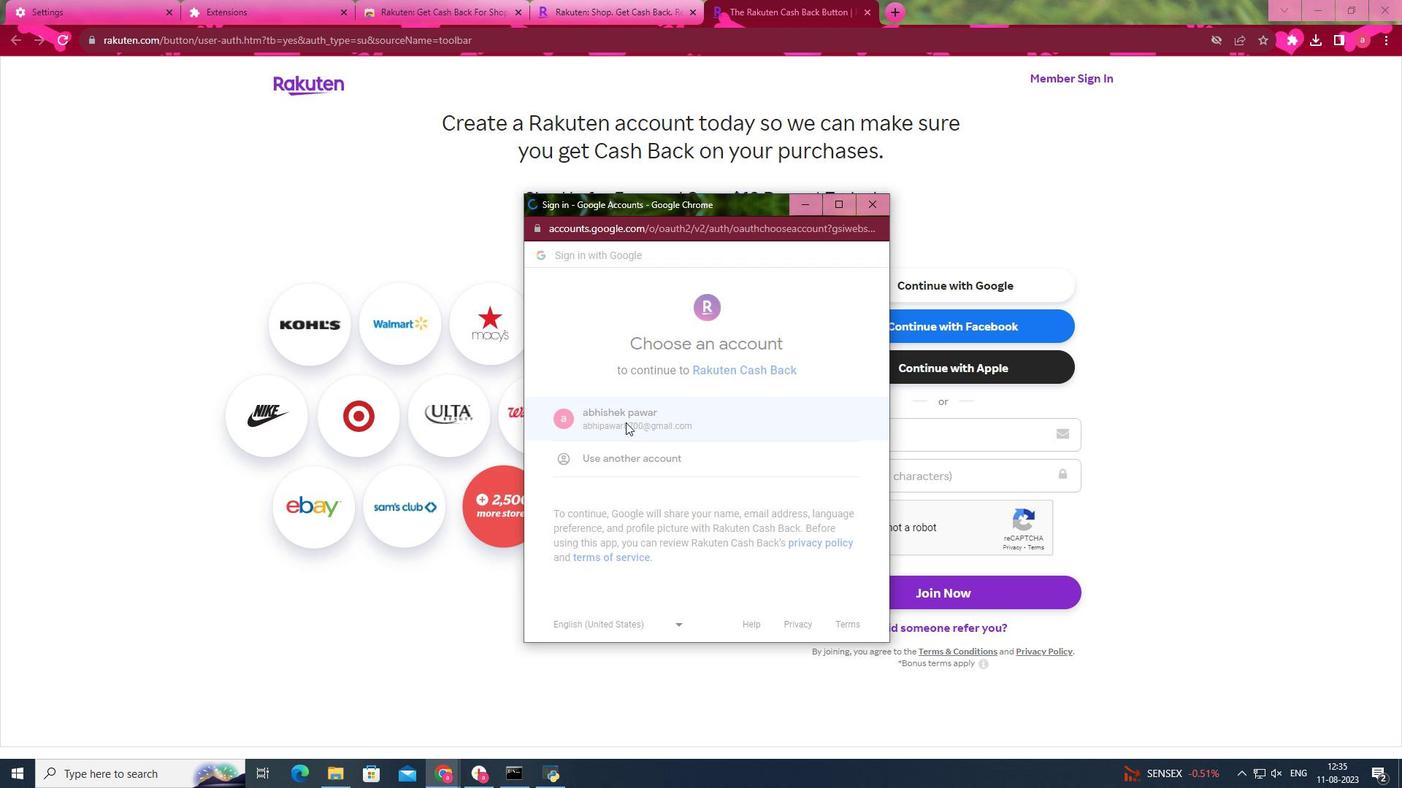 
Action: Mouse moved to (532, 126)
Screenshot: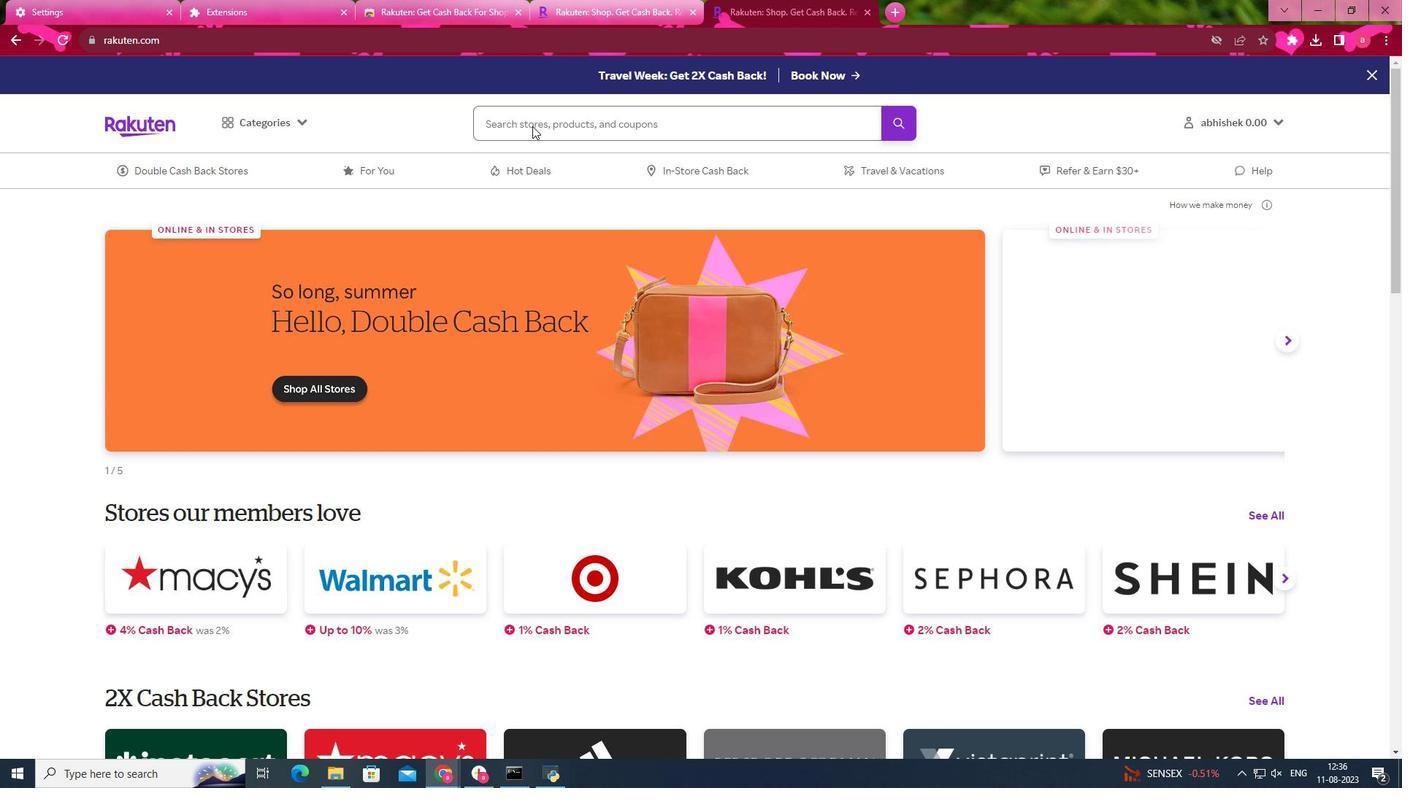 
